 Task: Search one way flight ticket for 1 adult, 1 child, 1 infant in seat in premium economy from San Juan/carolina: Luis Munoz Marin International Airport to Laramie: Laramie Regional Airport on 5-3-2023. Choice of flights is Spirit. Number of bags: 2 carry on bags and 4 checked bags. Price is upto 81000. Outbound departure time preference is 6:30.
Action: Mouse moved to (307, 256)
Screenshot: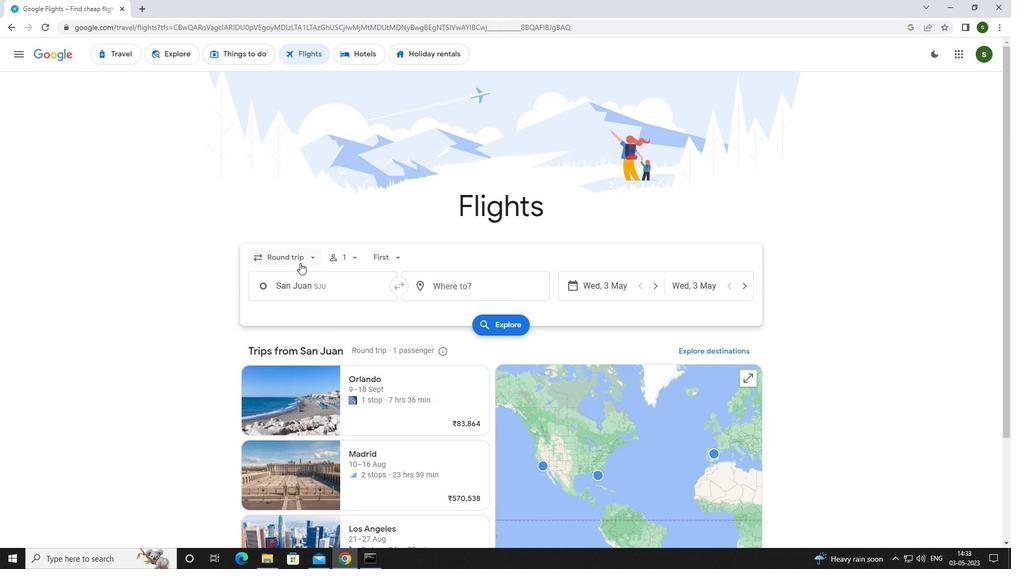 
Action: Mouse pressed left at (307, 256)
Screenshot: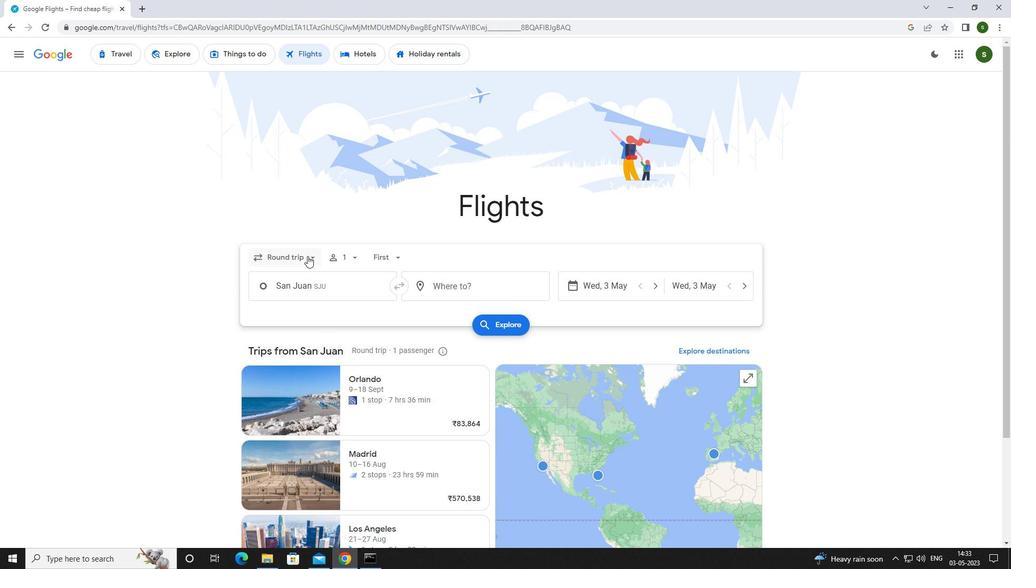 
Action: Mouse moved to (291, 298)
Screenshot: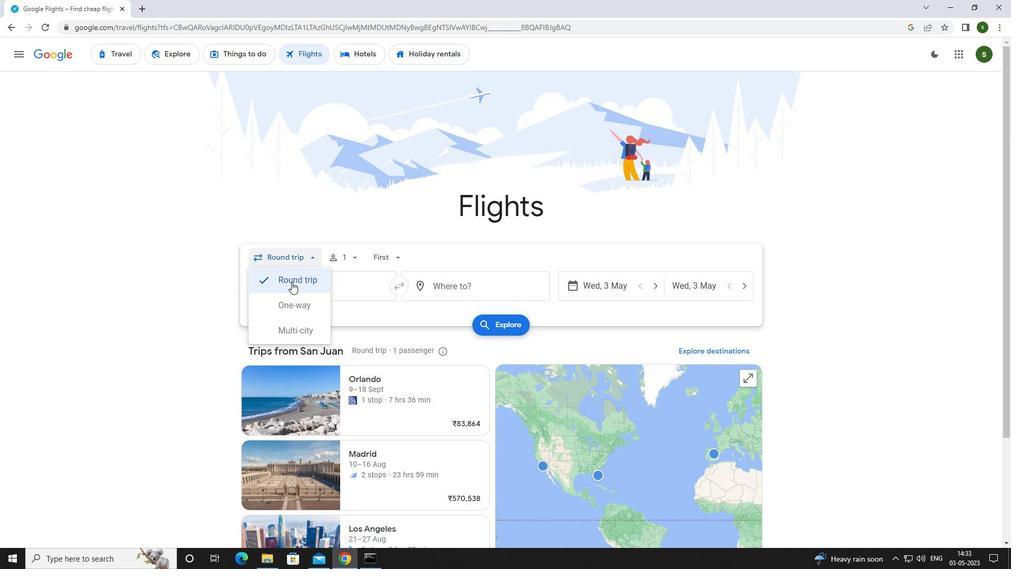 
Action: Mouse pressed left at (291, 298)
Screenshot: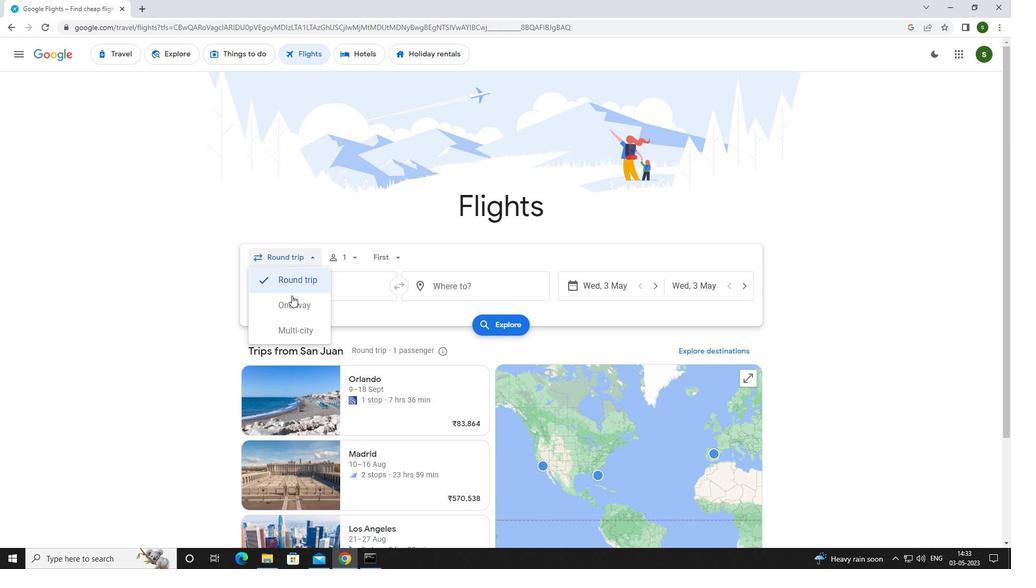 
Action: Mouse moved to (344, 257)
Screenshot: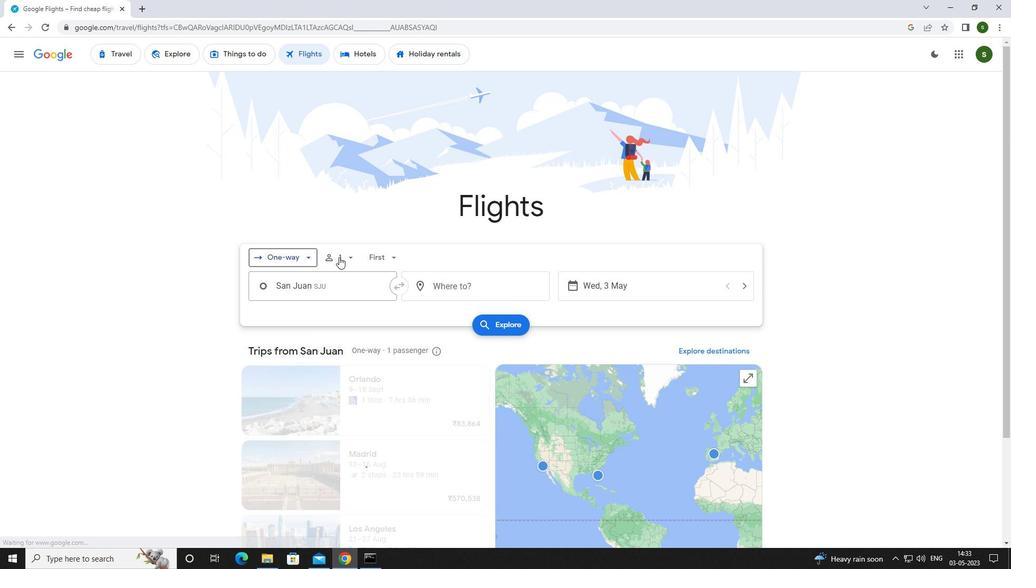 
Action: Mouse pressed left at (344, 257)
Screenshot: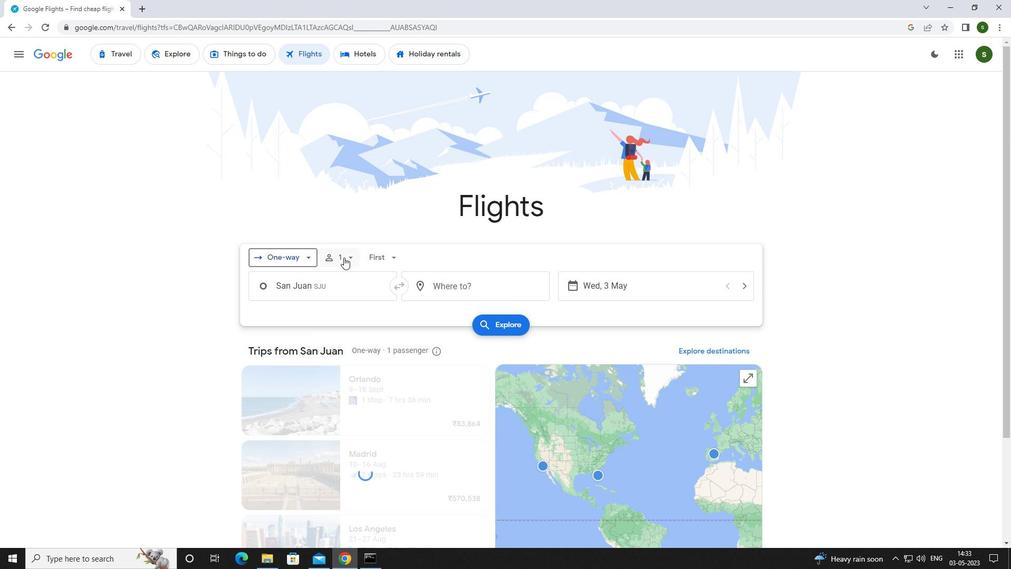 
Action: Mouse moved to (431, 309)
Screenshot: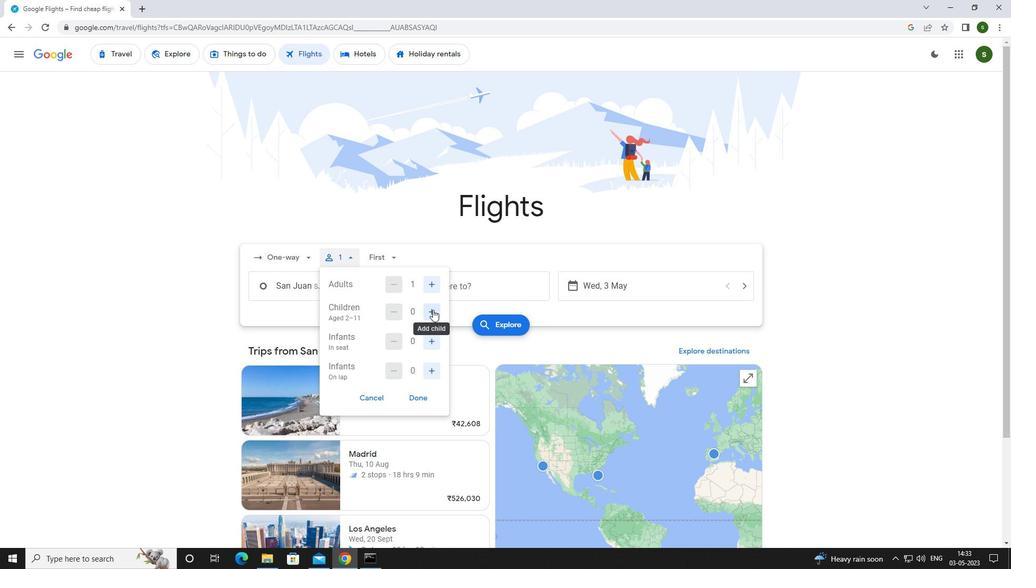 
Action: Mouse pressed left at (431, 309)
Screenshot: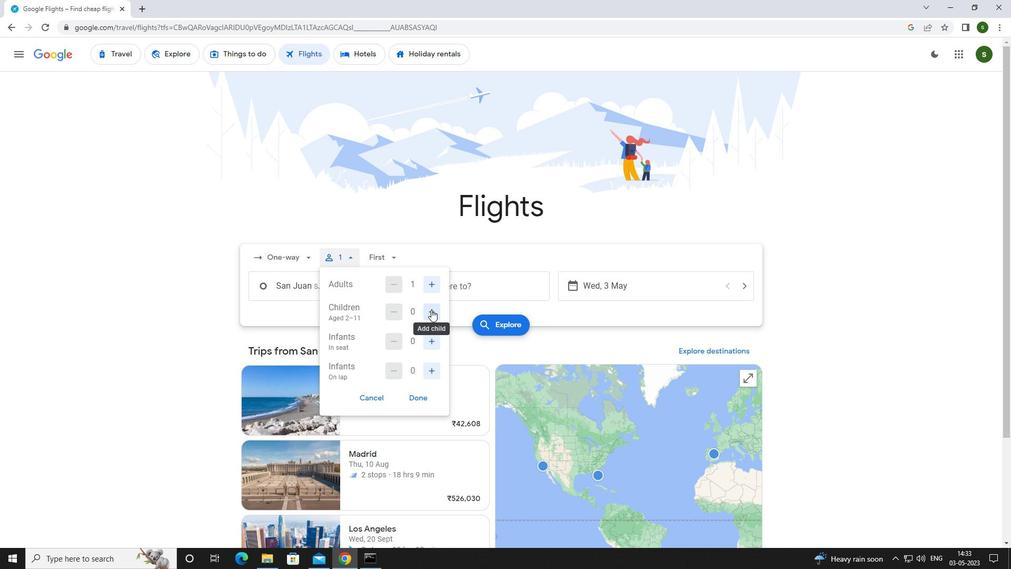 
Action: Mouse moved to (431, 336)
Screenshot: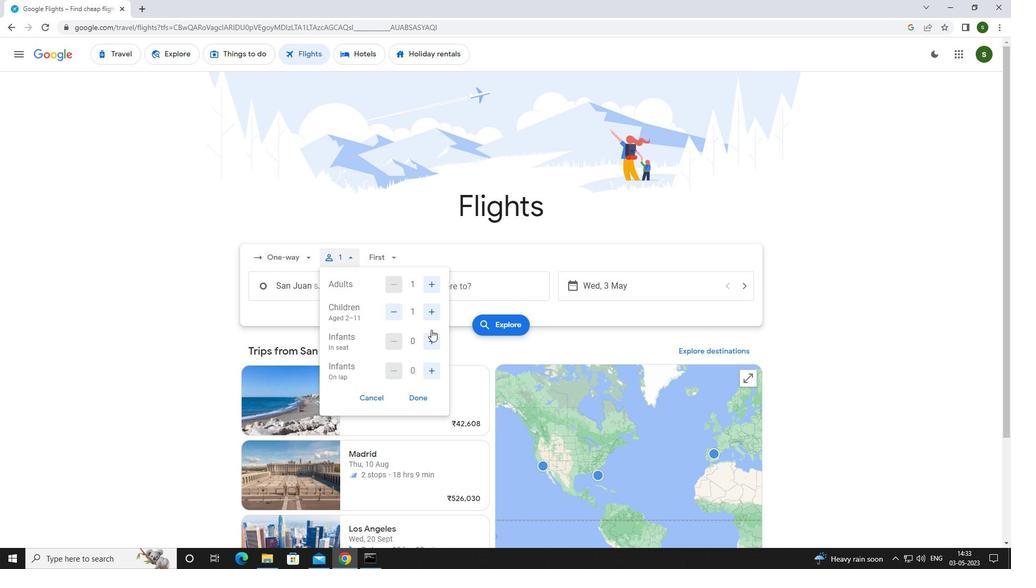 
Action: Mouse pressed left at (431, 336)
Screenshot: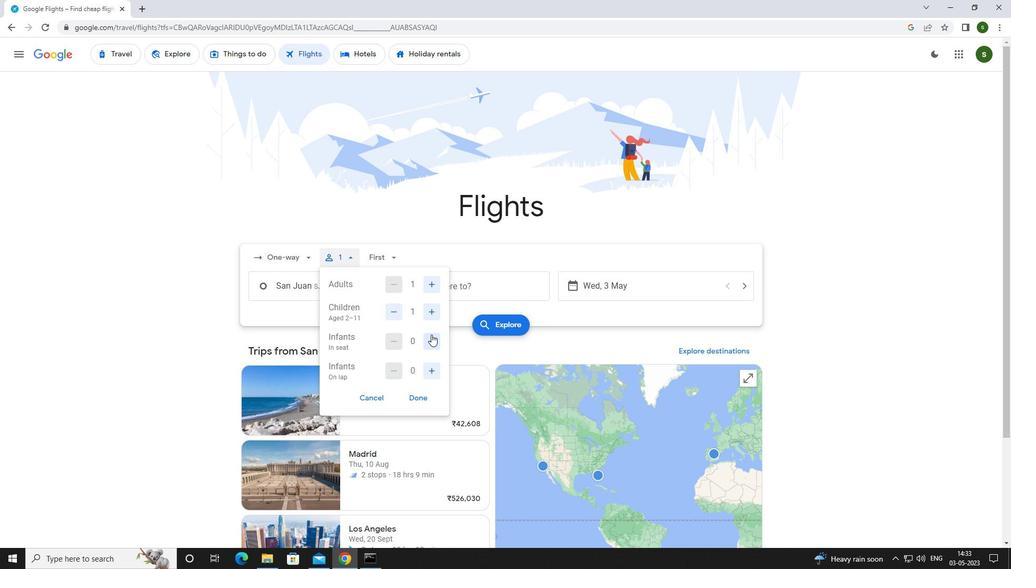 
Action: Mouse moved to (397, 257)
Screenshot: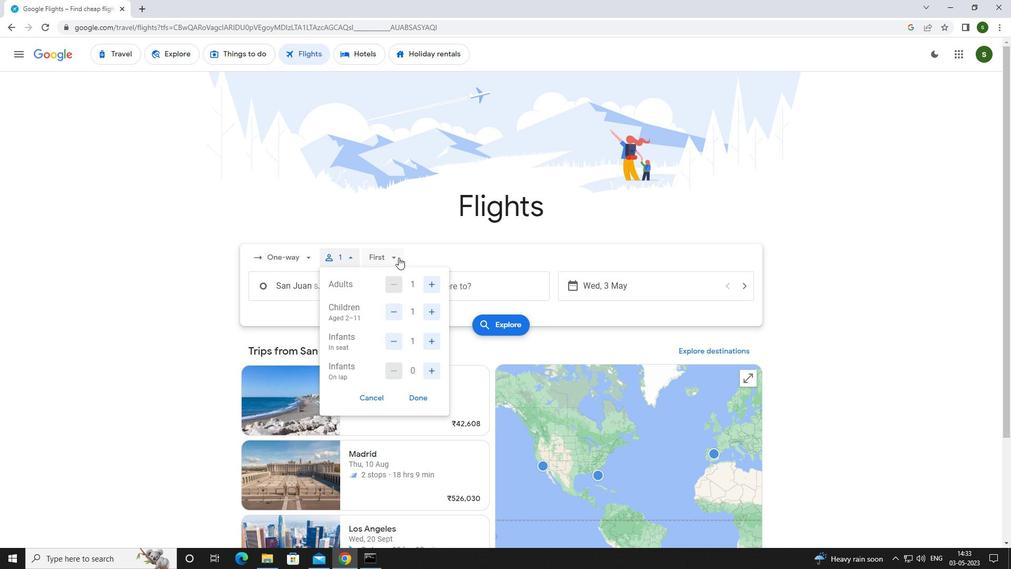 
Action: Mouse pressed left at (397, 257)
Screenshot: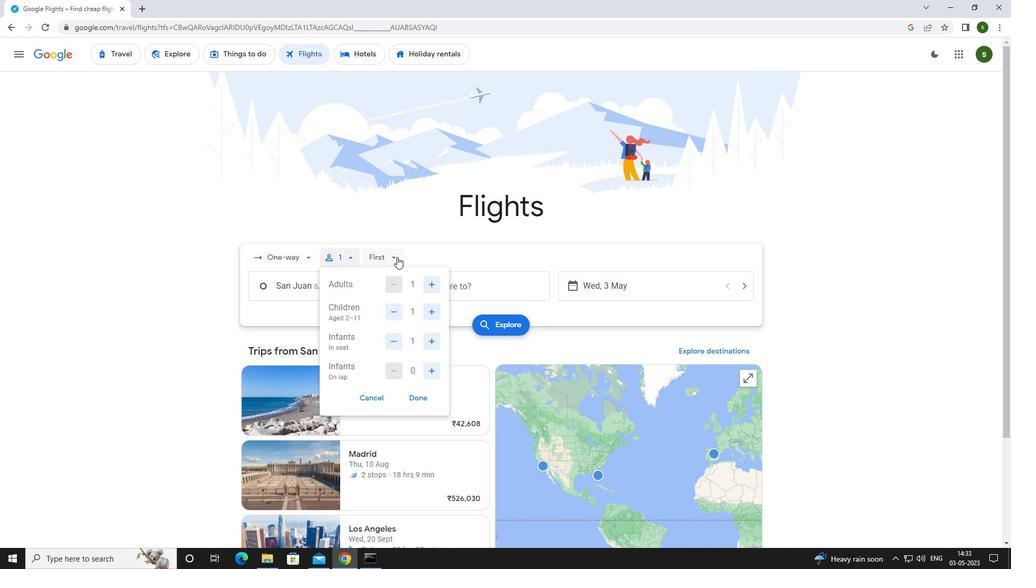 
Action: Mouse moved to (396, 275)
Screenshot: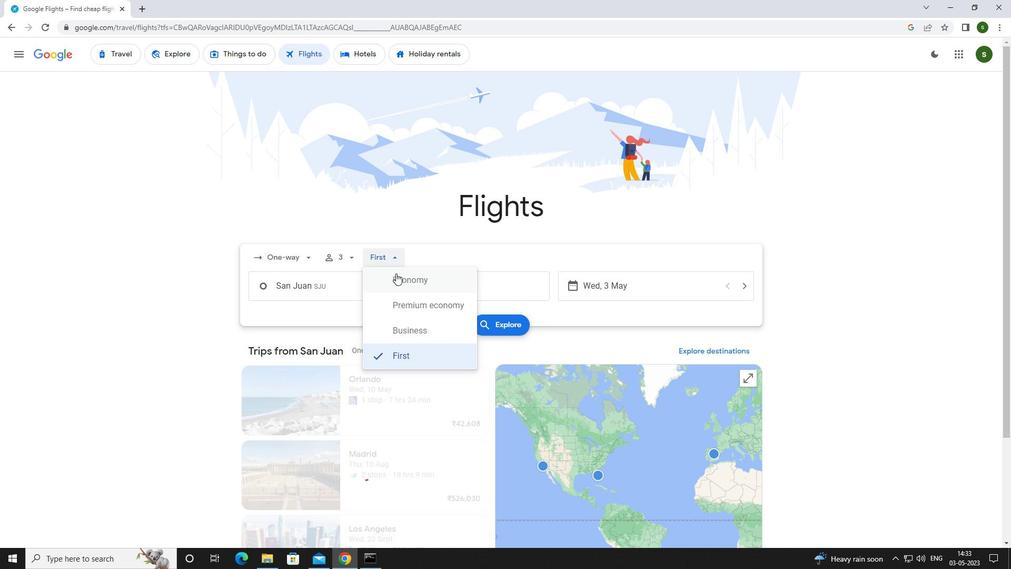 
Action: Mouse pressed left at (396, 275)
Screenshot: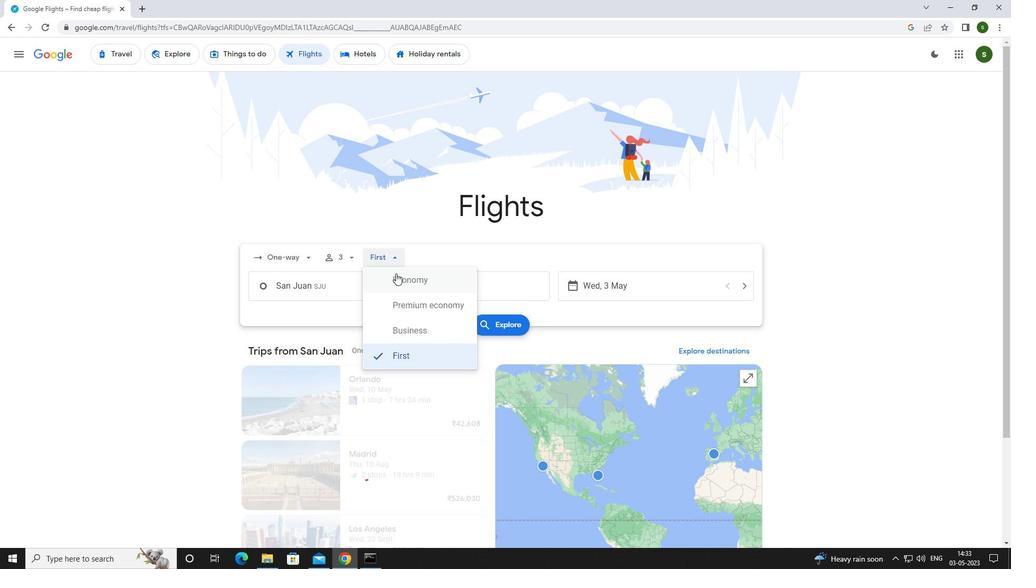 
Action: Mouse moved to (335, 289)
Screenshot: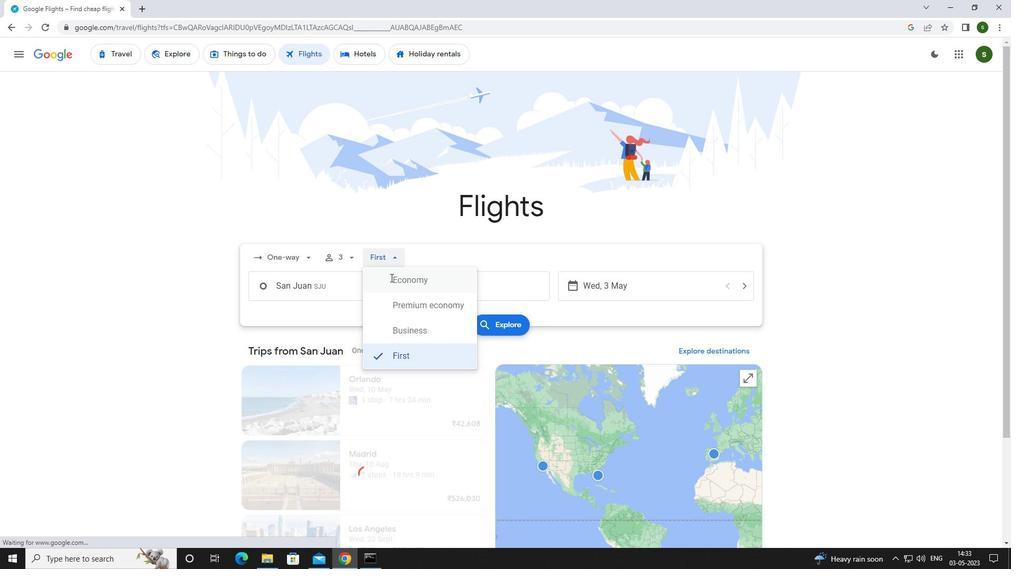 
Action: Mouse pressed left at (335, 289)
Screenshot: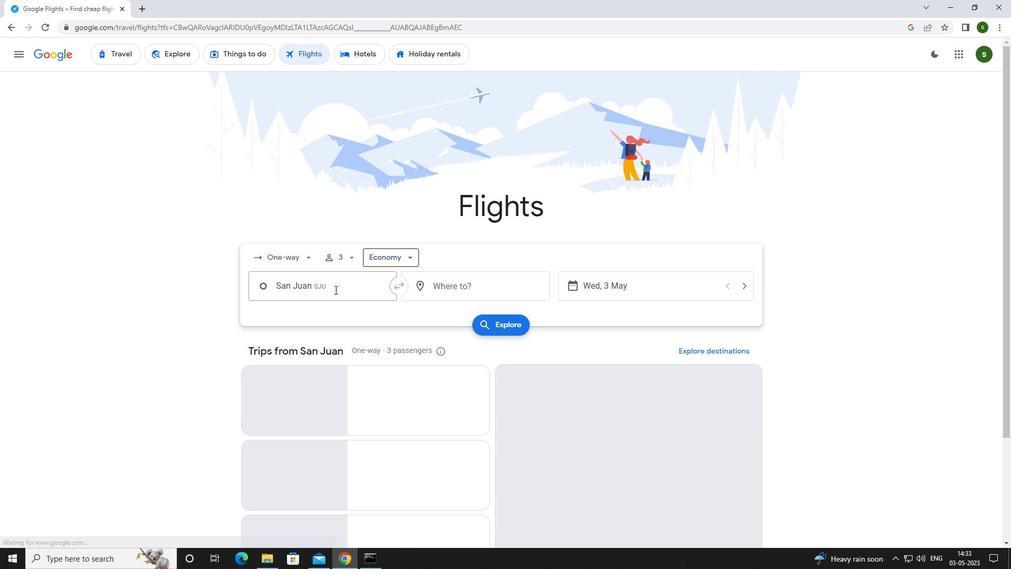 
Action: Mouse moved to (336, 289)
Screenshot: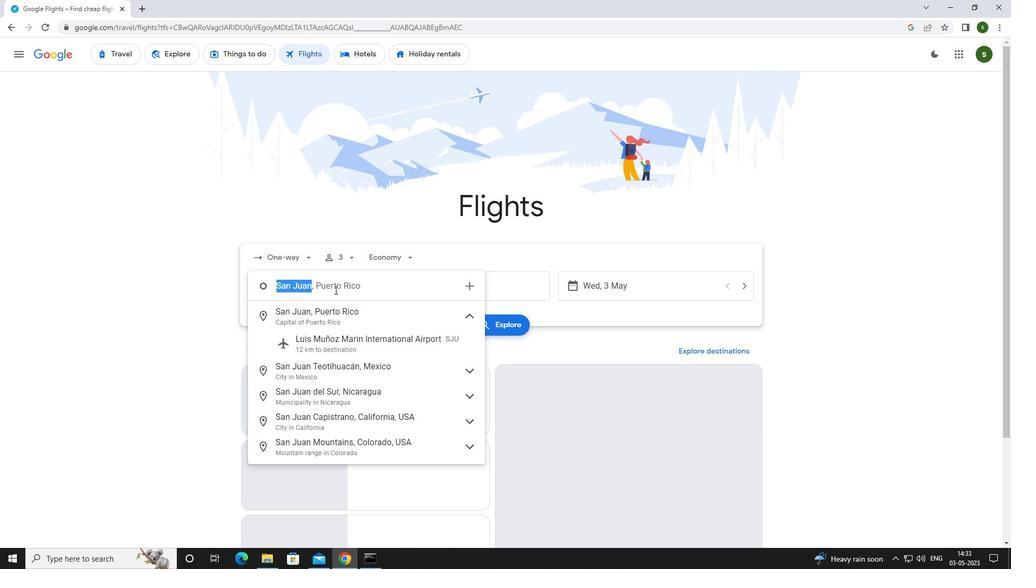 
Action: Key pressed <Key.caps_lock>s<Key.caps_lock>an<Key.space><Key.caps_lock>j<Key.caps_lock>uan
Screenshot: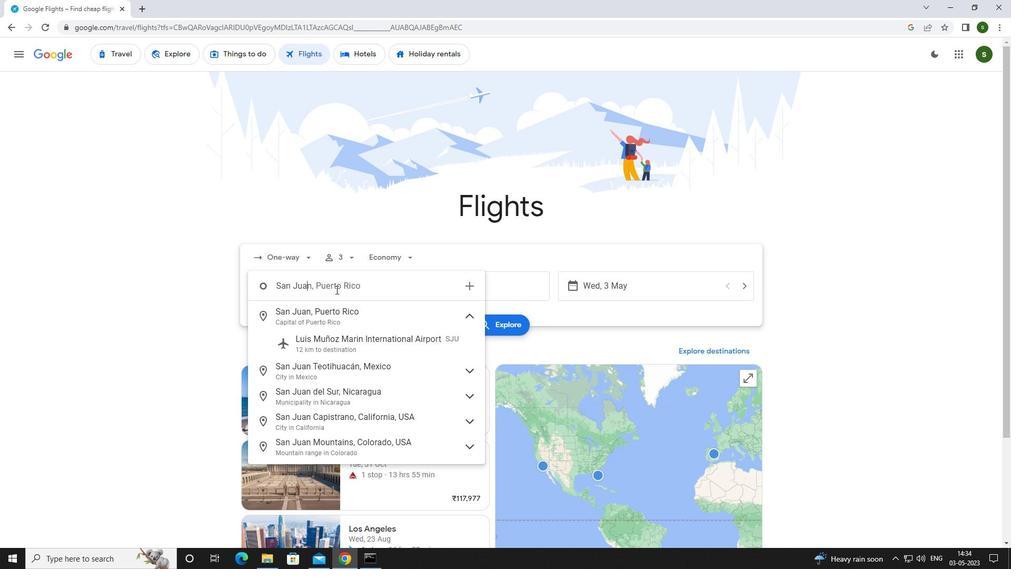 
Action: Mouse moved to (349, 335)
Screenshot: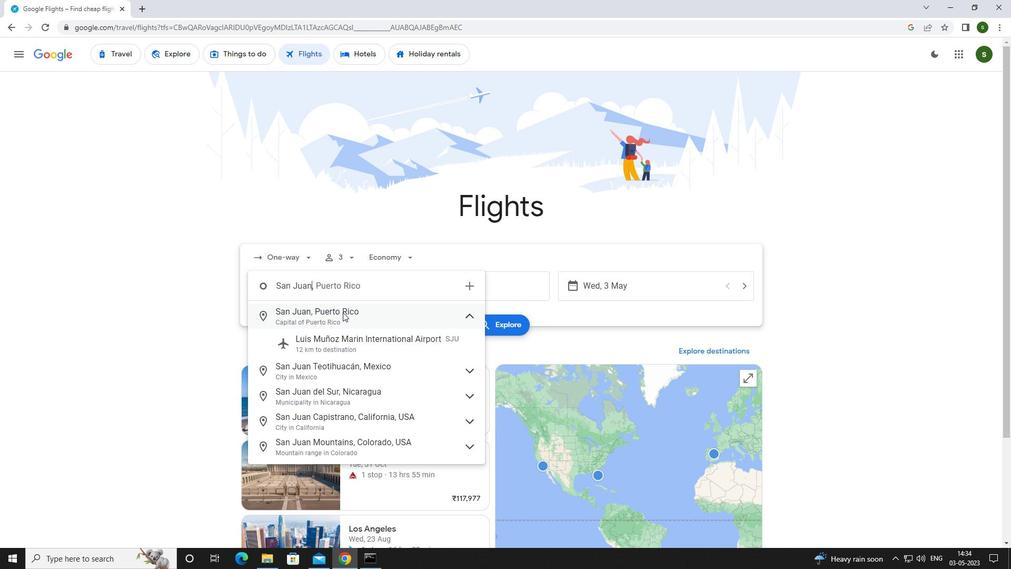 
Action: Mouse pressed left at (349, 335)
Screenshot: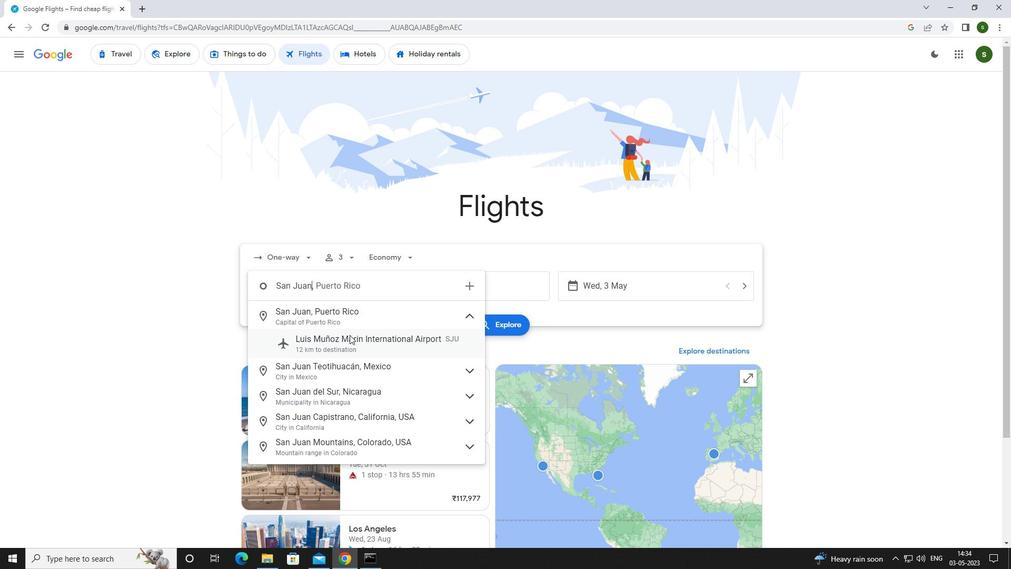 
Action: Mouse moved to (441, 286)
Screenshot: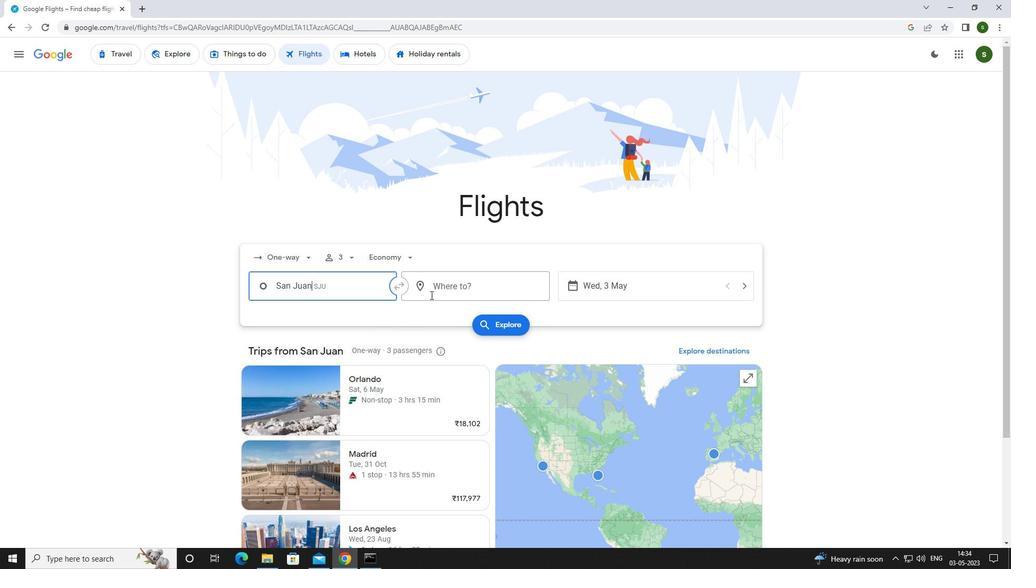 
Action: Mouse pressed left at (441, 286)
Screenshot: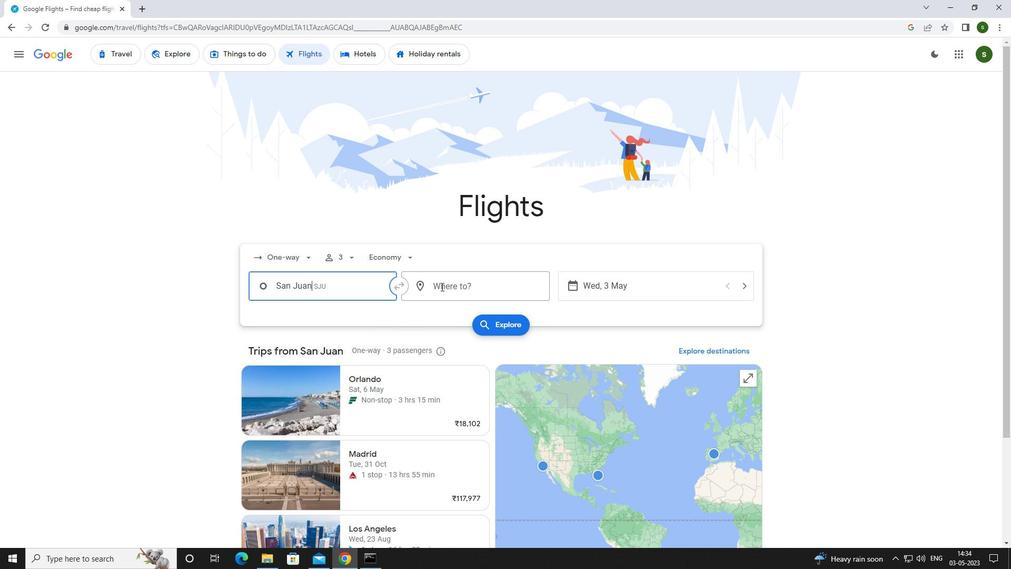 
Action: Key pressed <Key.caps_lock>l<Key.caps_lock>arami
Screenshot: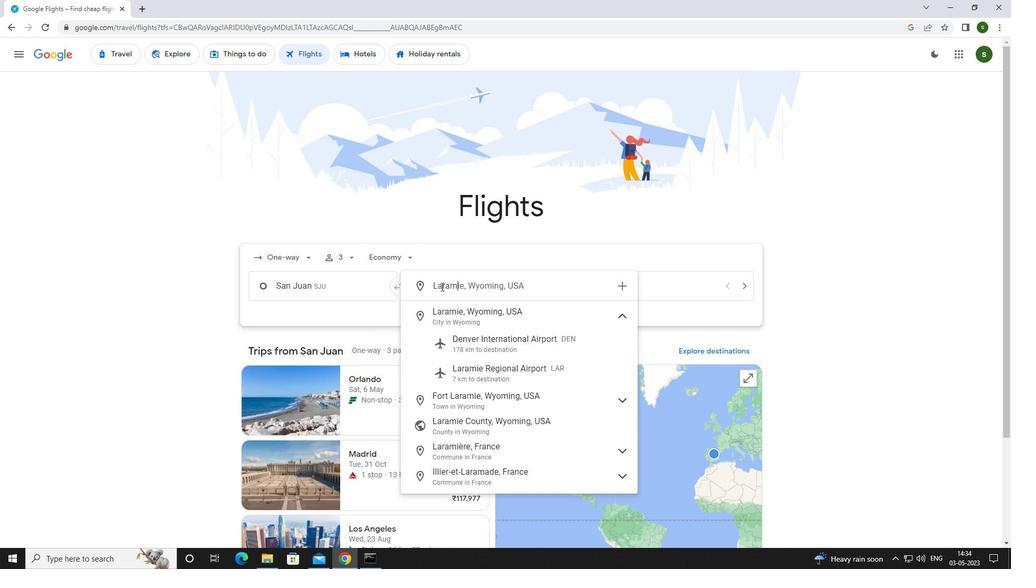 
Action: Mouse moved to (478, 367)
Screenshot: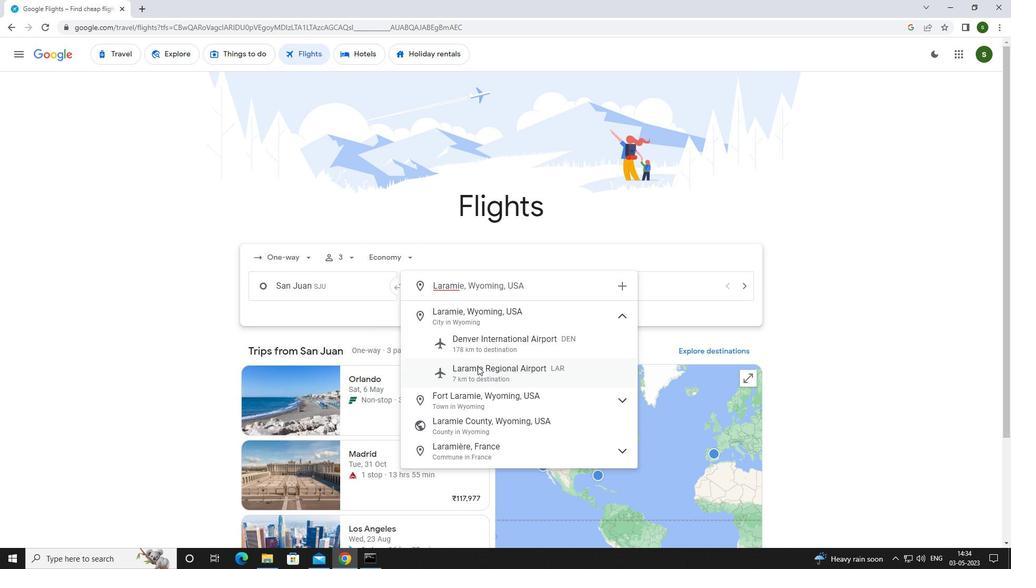 
Action: Mouse pressed left at (478, 367)
Screenshot: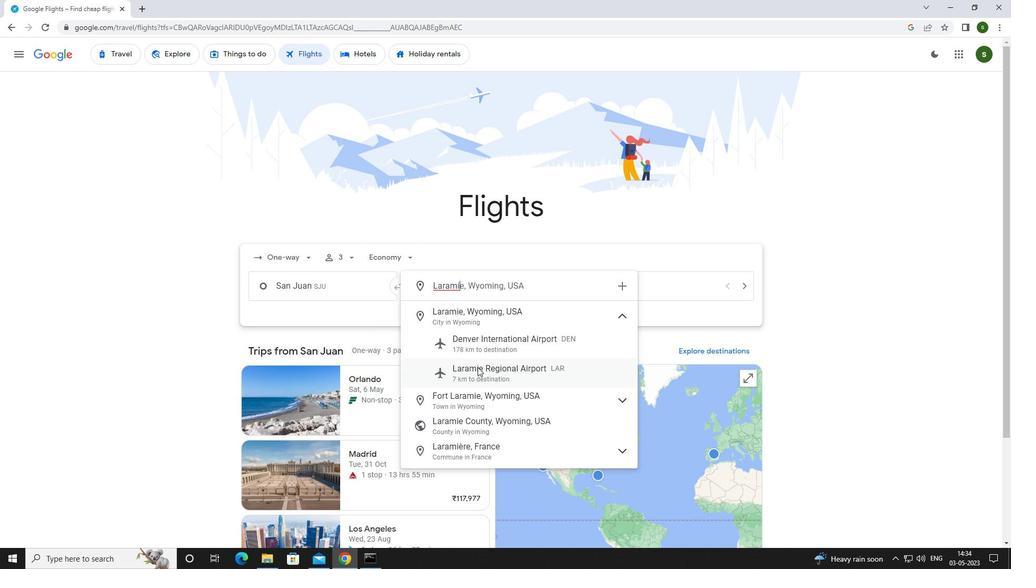 
Action: Mouse moved to (648, 288)
Screenshot: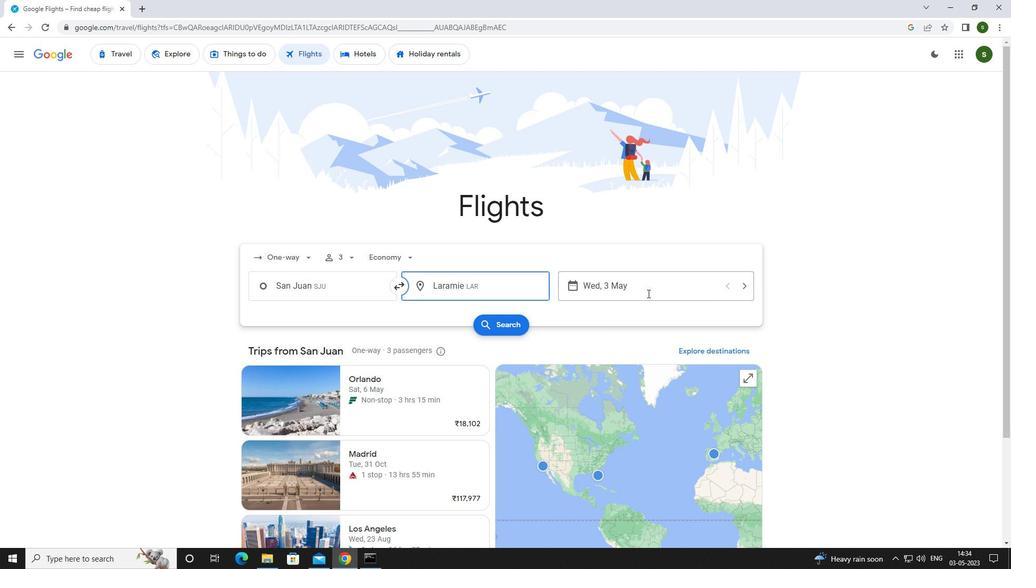 
Action: Mouse pressed left at (648, 288)
Screenshot: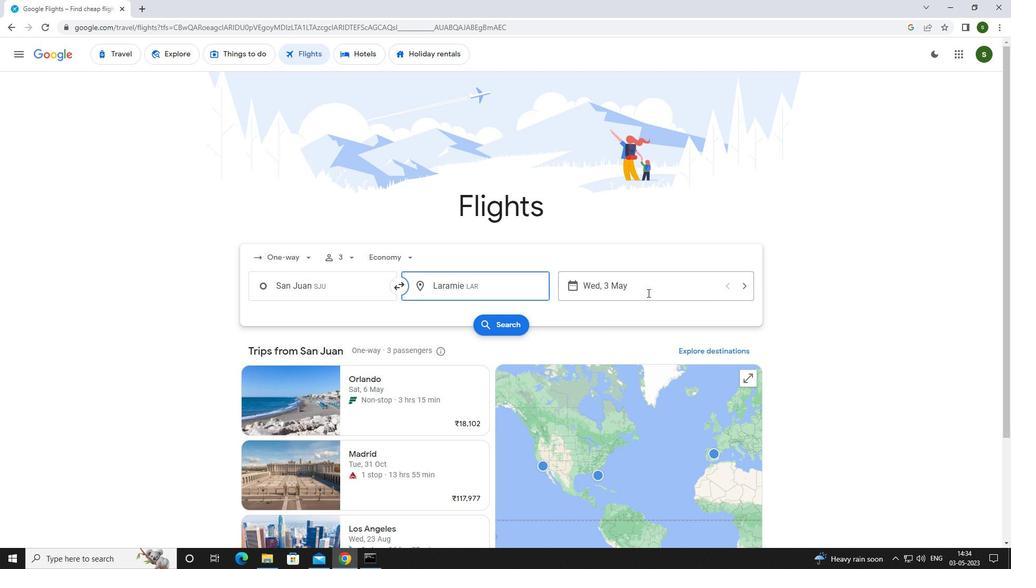 
Action: Mouse moved to (458, 356)
Screenshot: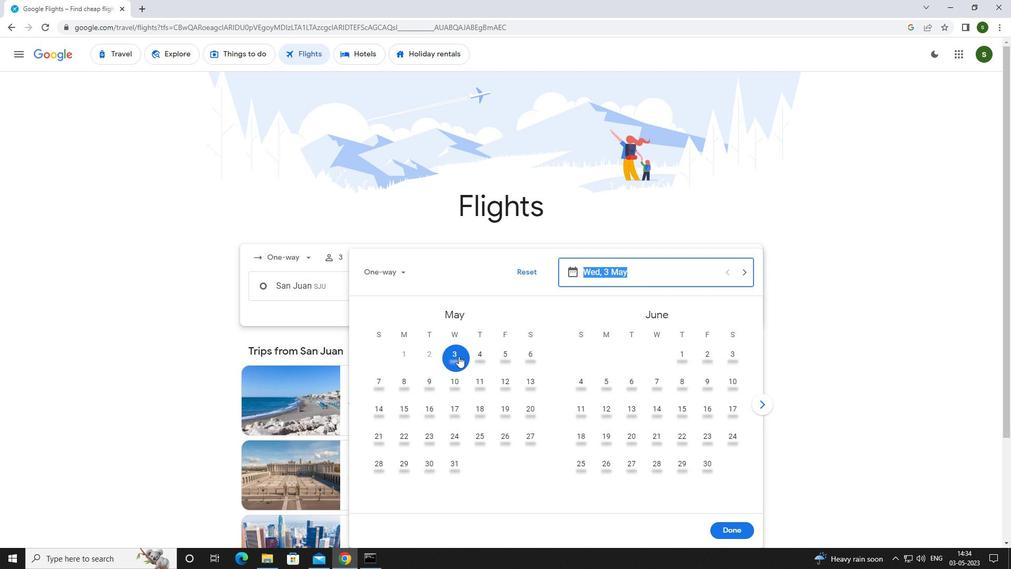 
Action: Mouse pressed left at (458, 356)
Screenshot: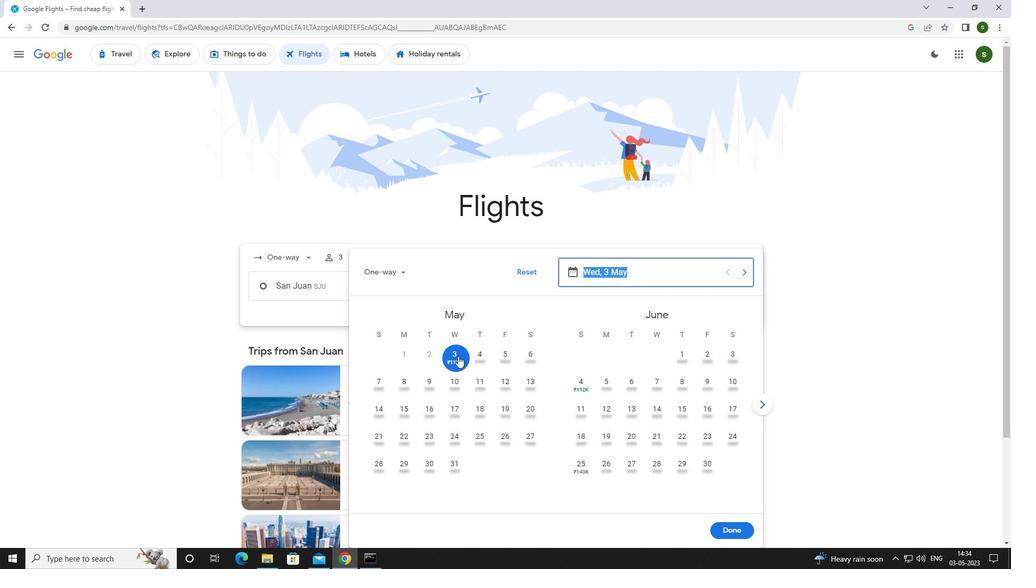 
Action: Mouse moved to (726, 533)
Screenshot: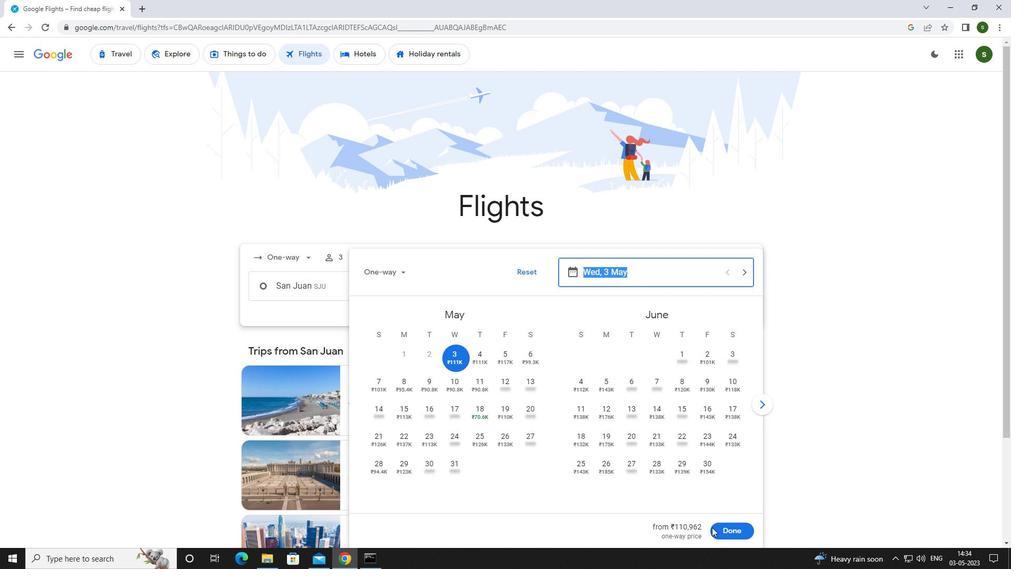 
Action: Mouse pressed left at (726, 533)
Screenshot: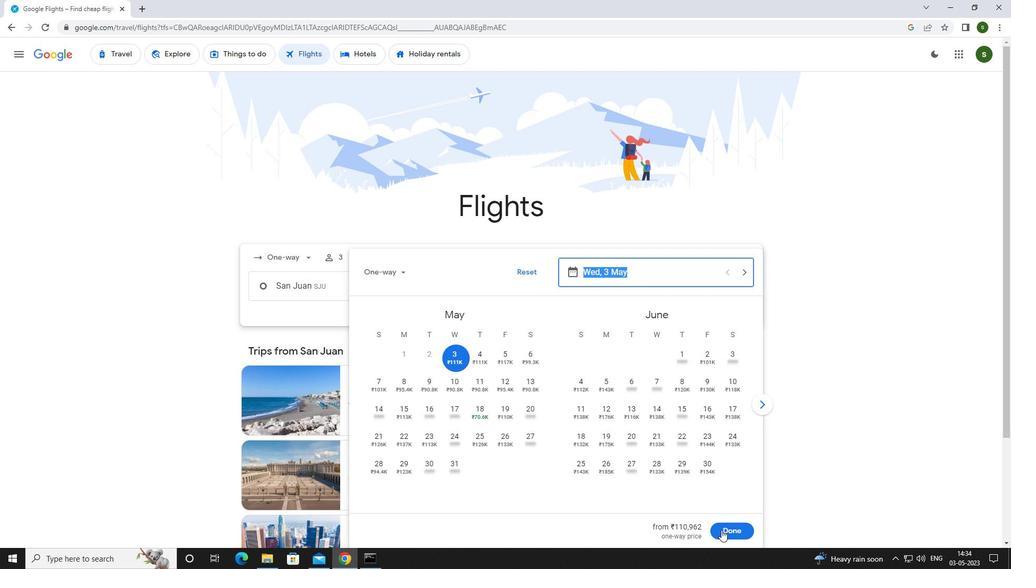 
Action: Mouse moved to (488, 328)
Screenshot: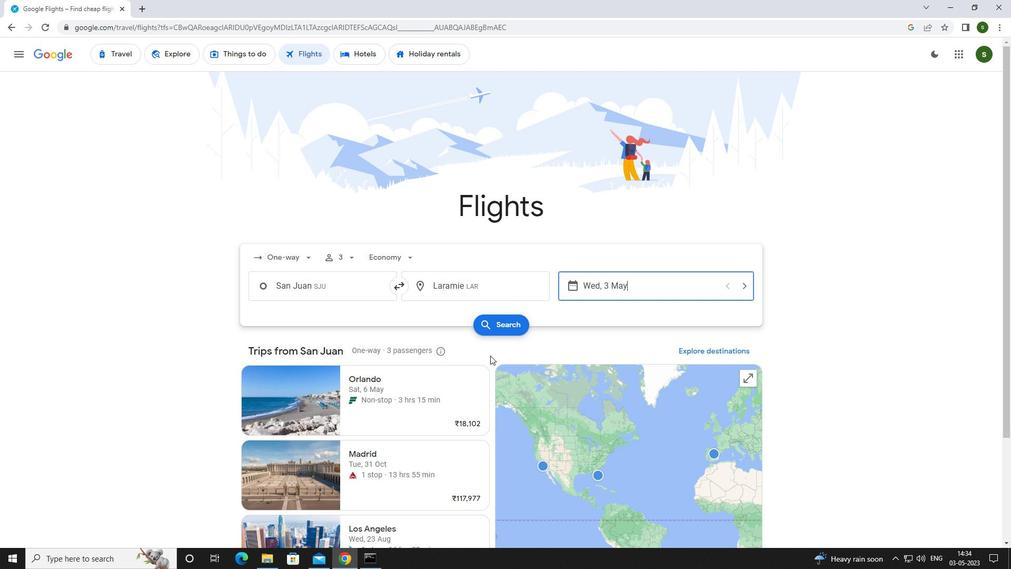 
Action: Mouse pressed left at (488, 328)
Screenshot: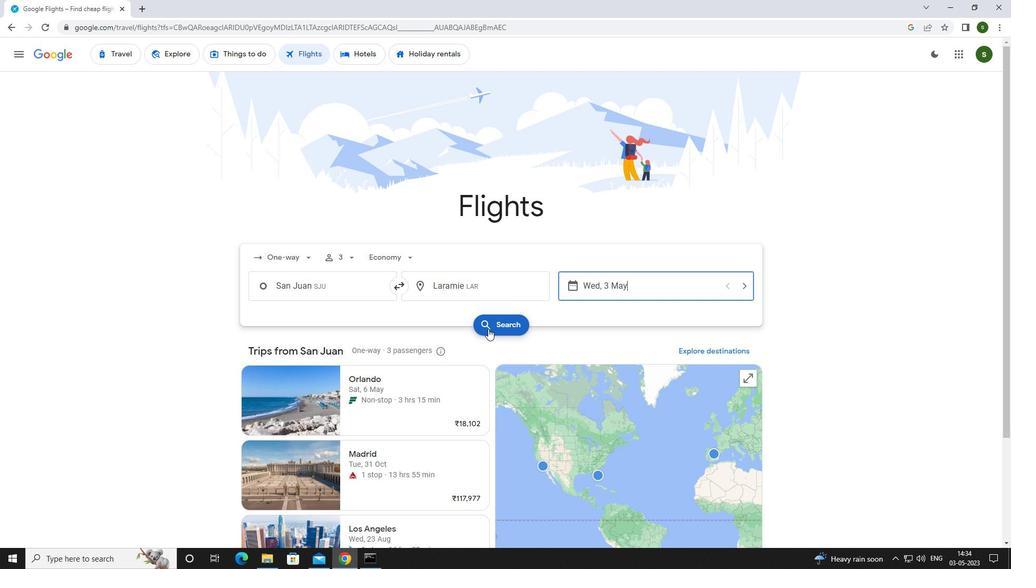 
Action: Mouse moved to (273, 153)
Screenshot: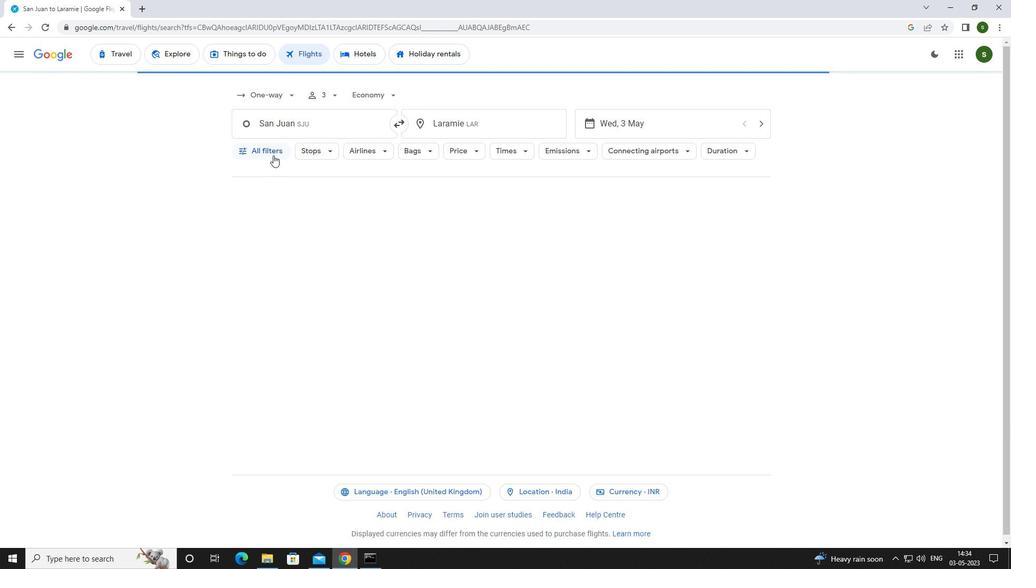
Action: Mouse pressed left at (273, 153)
Screenshot: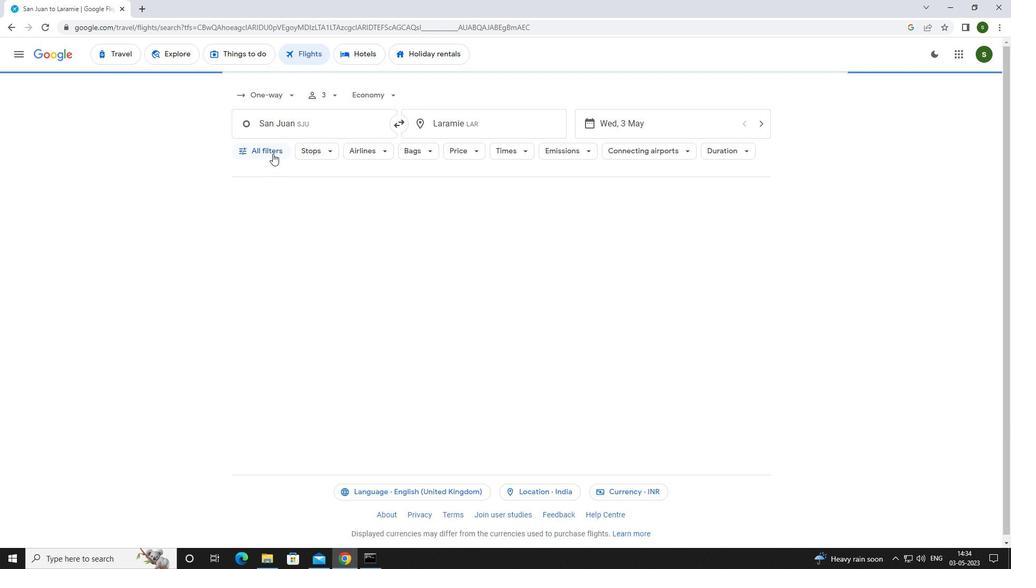 
Action: Mouse moved to (393, 376)
Screenshot: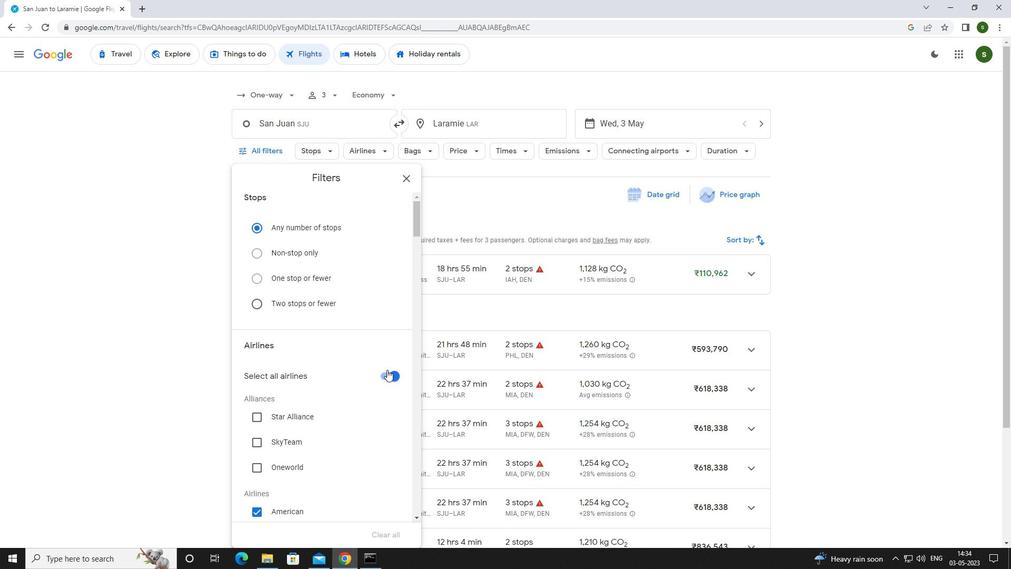 
Action: Mouse pressed left at (393, 376)
Screenshot: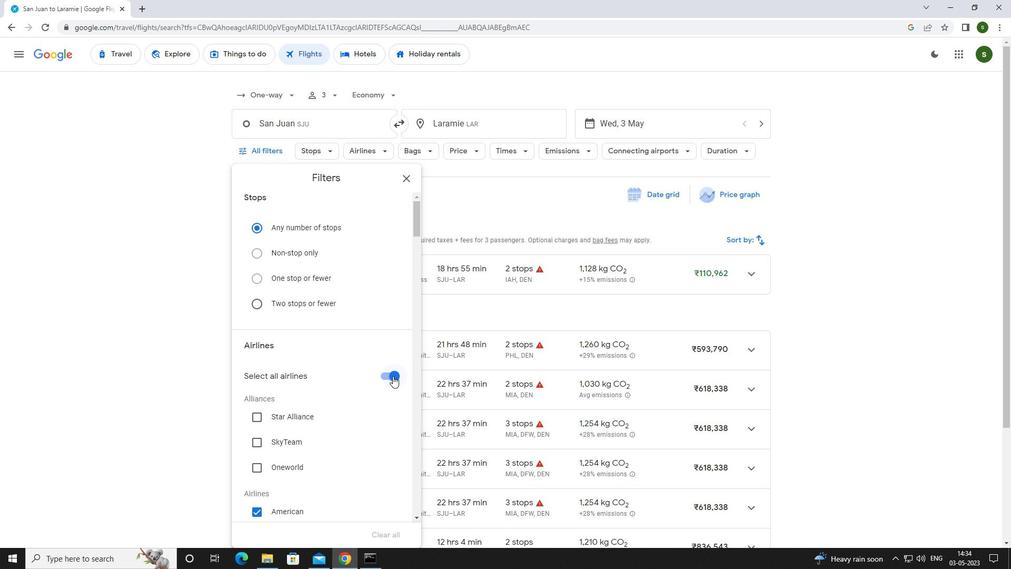 
Action: Mouse moved to (366, 343)
Screenshot: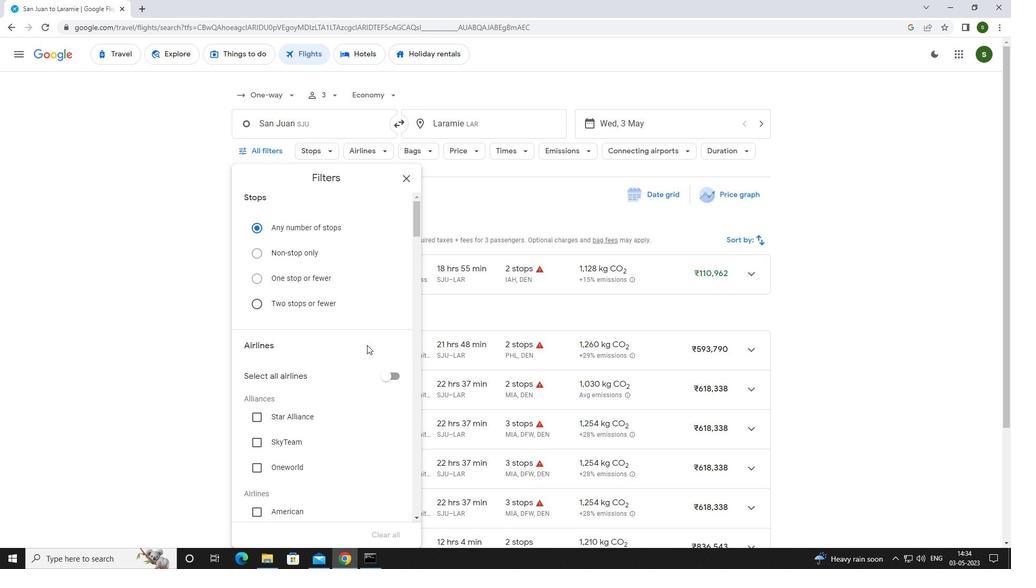 
Action: Mouse scrolled (366, 342) with delta (0, 0)
Screenshot: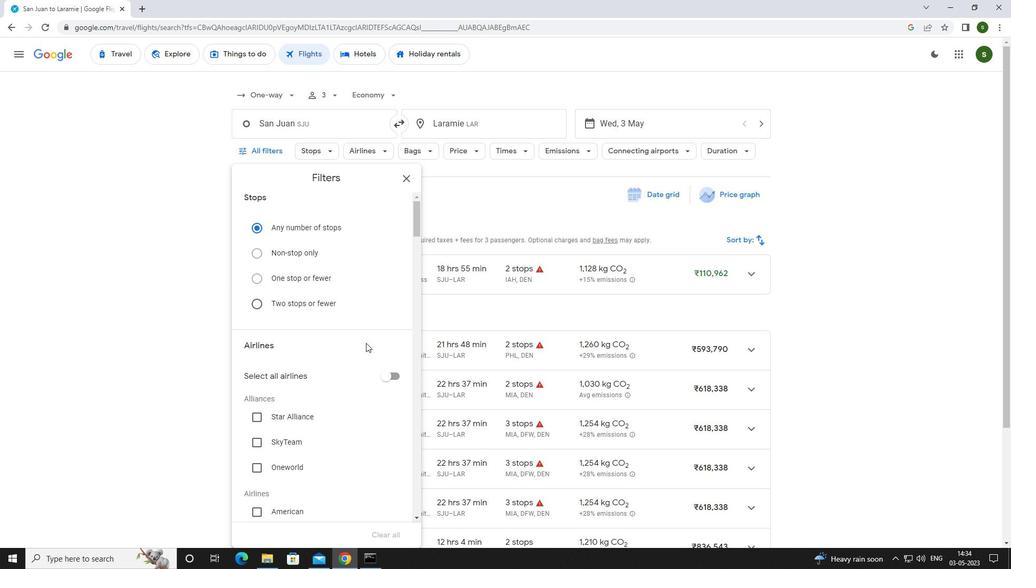 
Action: Mouse scrolled (366, 342) with delta (0, 0)
Screenshot: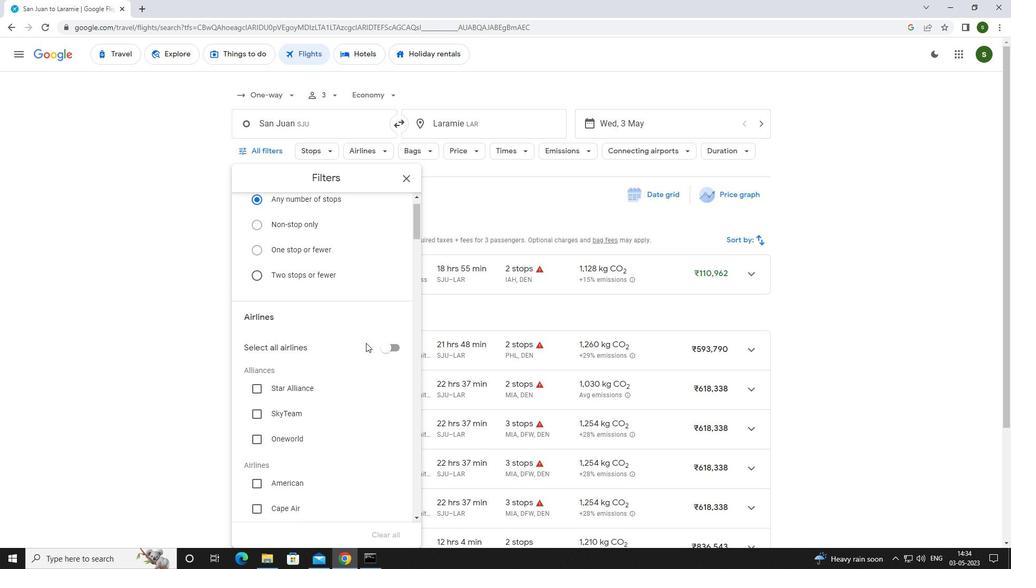 
Action: Mouse scrolled (366, 342) with delta (0, 0)
Screenshot: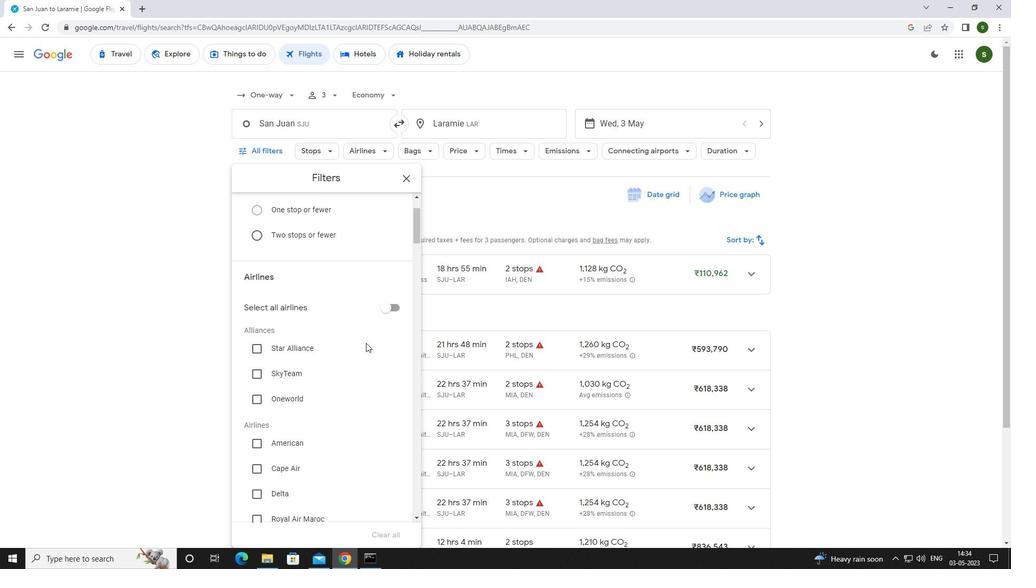 
Action: Mouse scrolled (366, 342) with delta (0, 0)
Screenshot: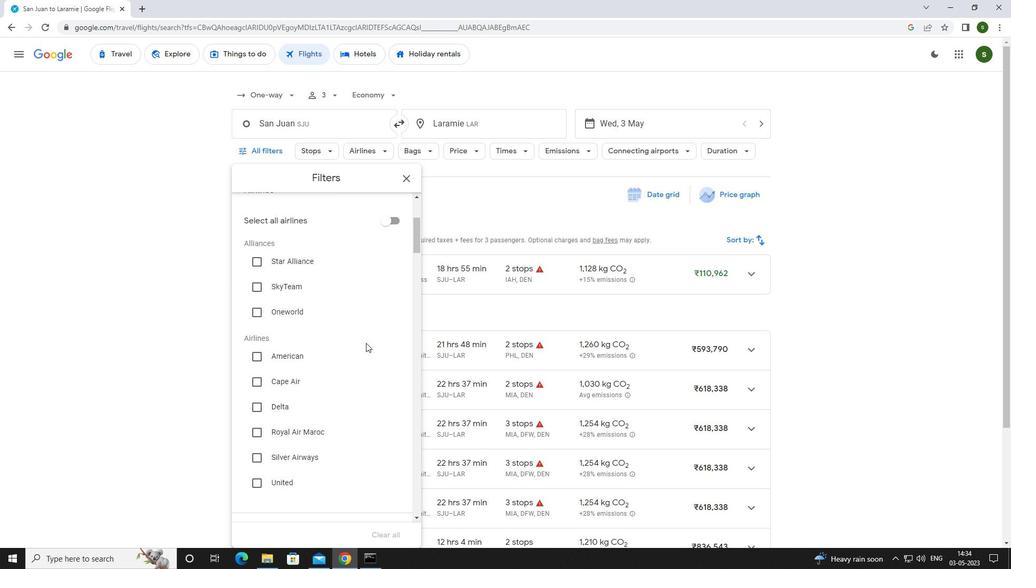 
Action: Mouse scrolled (366, 342) with delta (0, 0)
Screenshot: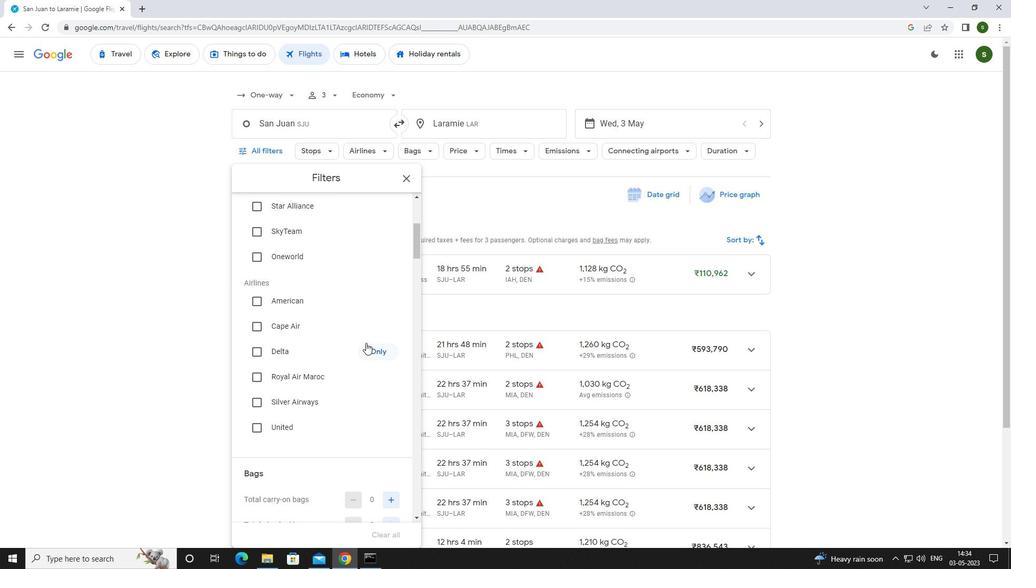 
Action: Mouse scrolled (366, 342) with delta (0, 0)
Screenshot: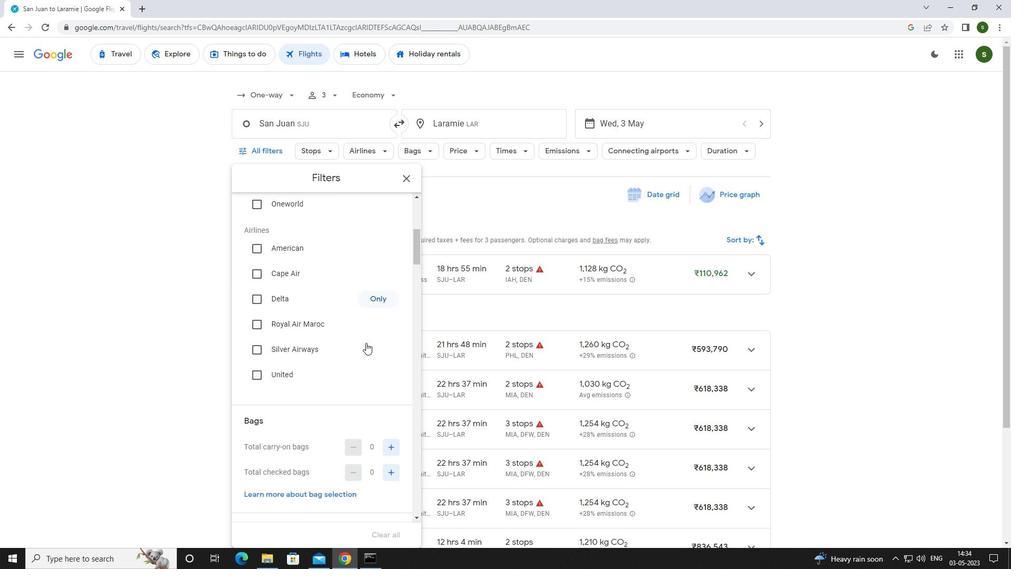 
Action: Mouse scrolled (366, 342) with delta (0, 0)
Screenshot: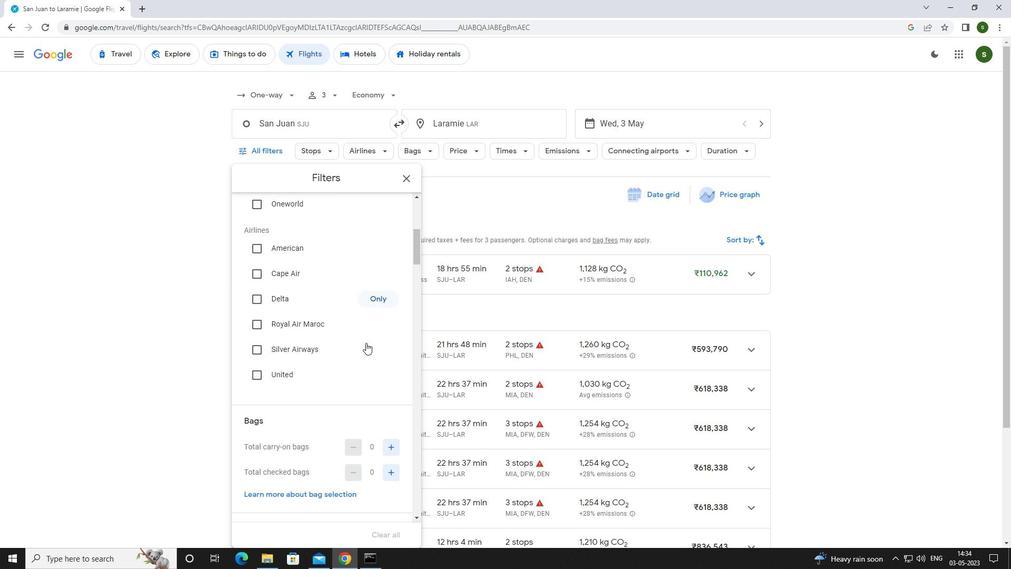 
Action: Mouse moved to (388, 336)
Screenshot: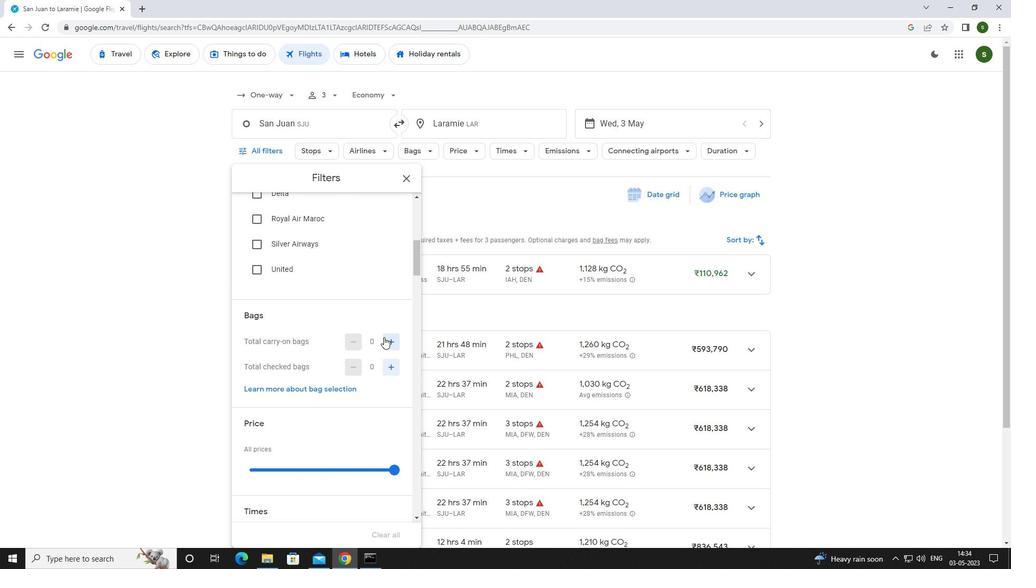 
Action: Mouse pressed left at (388, 336)
Screenshot: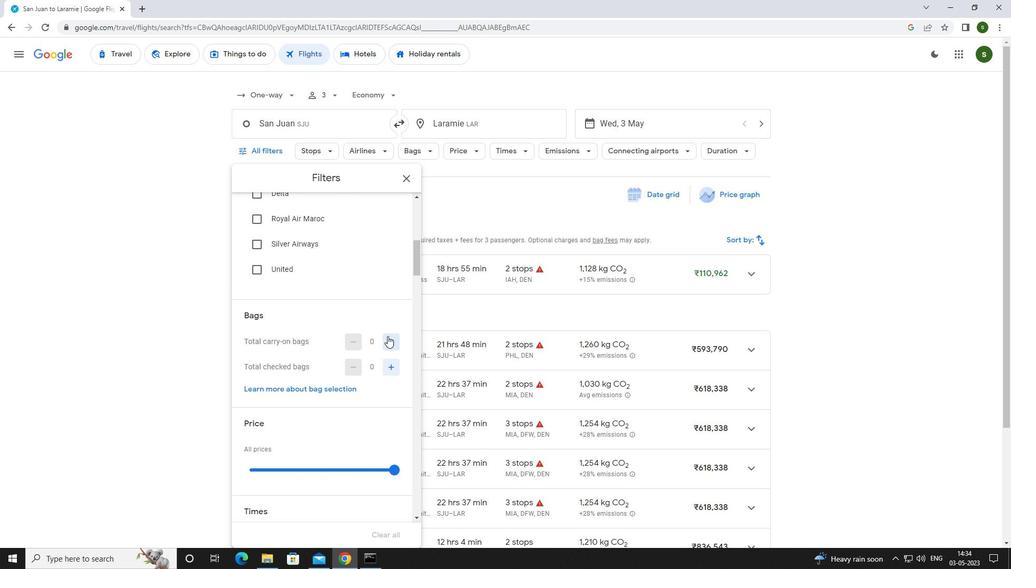 
Action: Mouse pressed left at (388, 336)
Screenshot: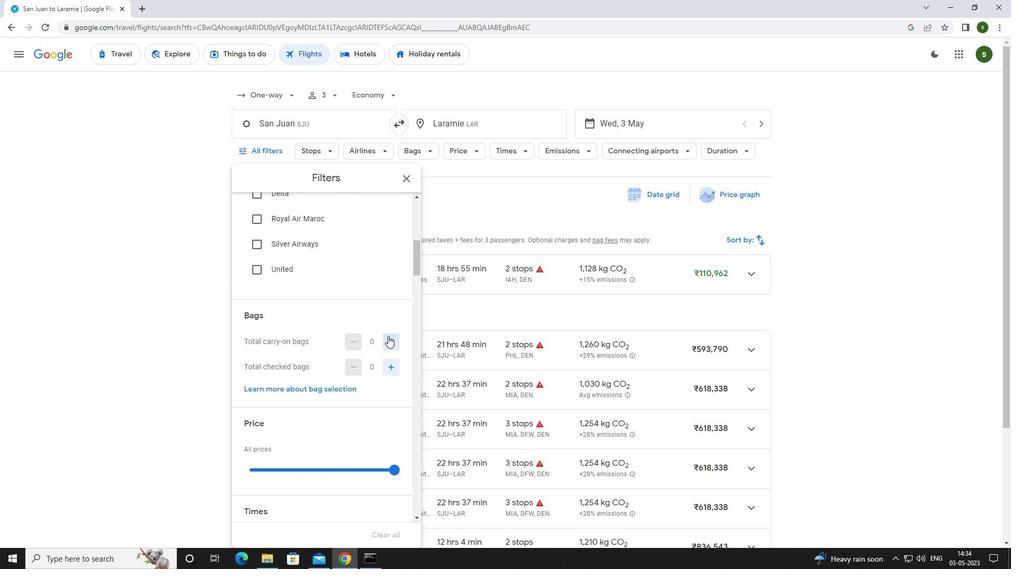 
Action: Mouse moved to (393, 364)
Screenshot: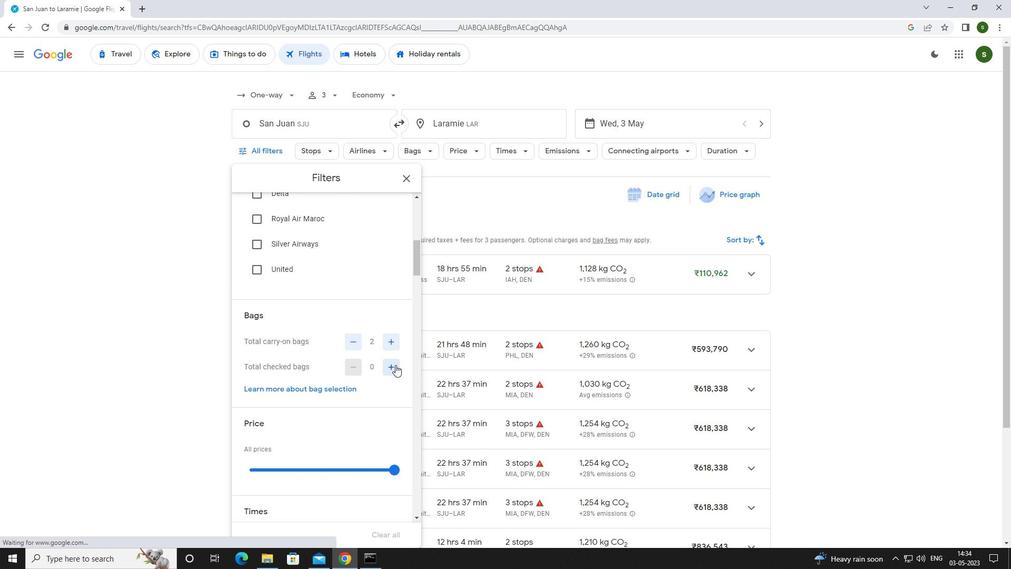 
Action: Mouse pressed left at (393, 364)
Screenshot: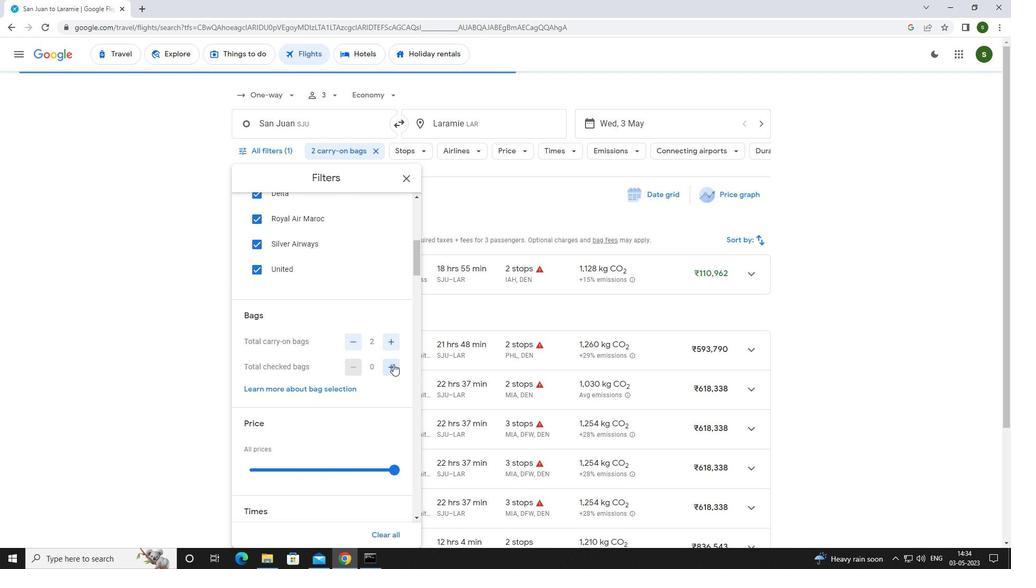
Action: Mouse moved to (393, 364)
Screenshot: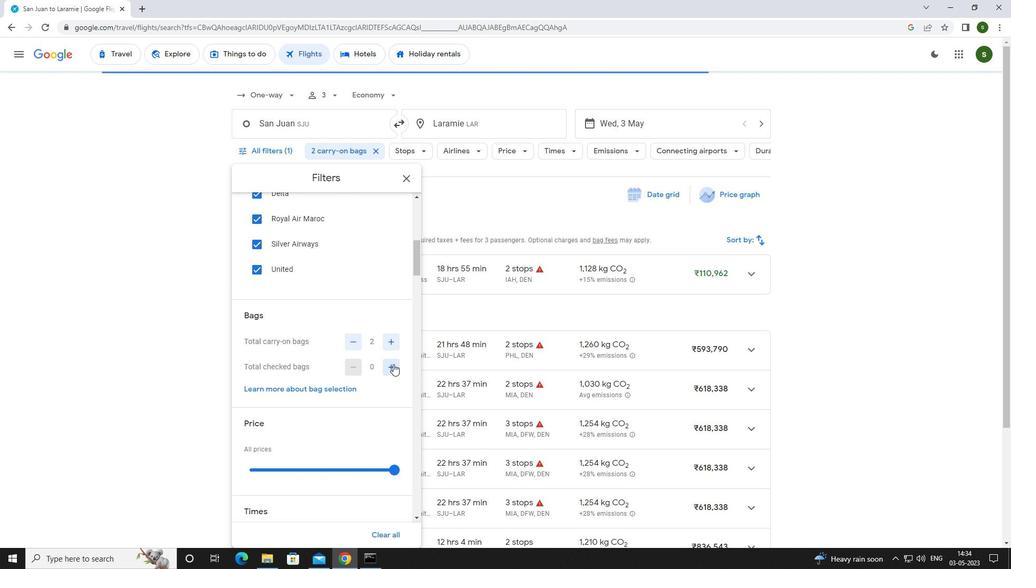 
Action: Mouse pressed left at (393, 364)
Screenshot: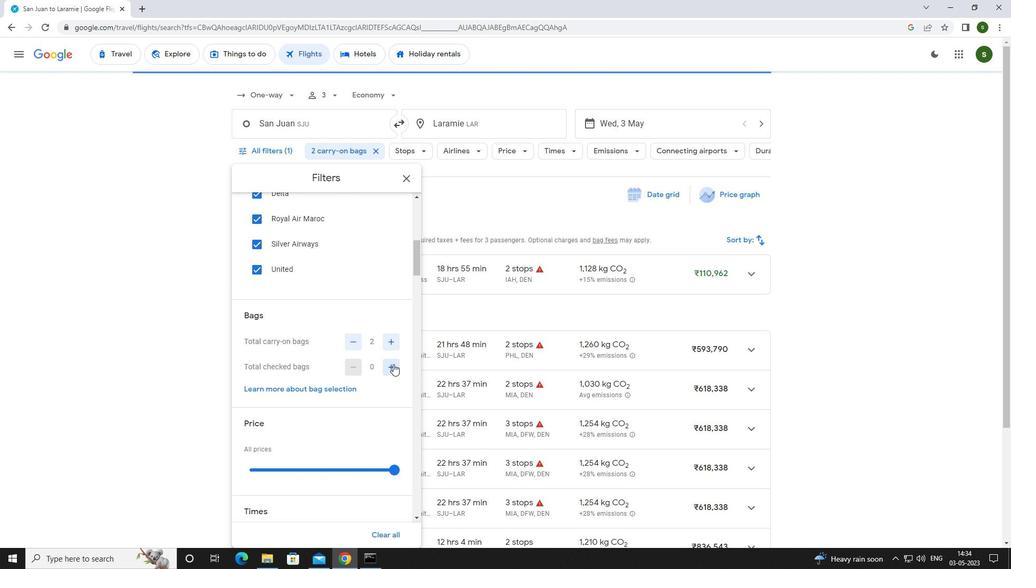 
Action: Mouse pressed left at (393, 364)
Screenshot: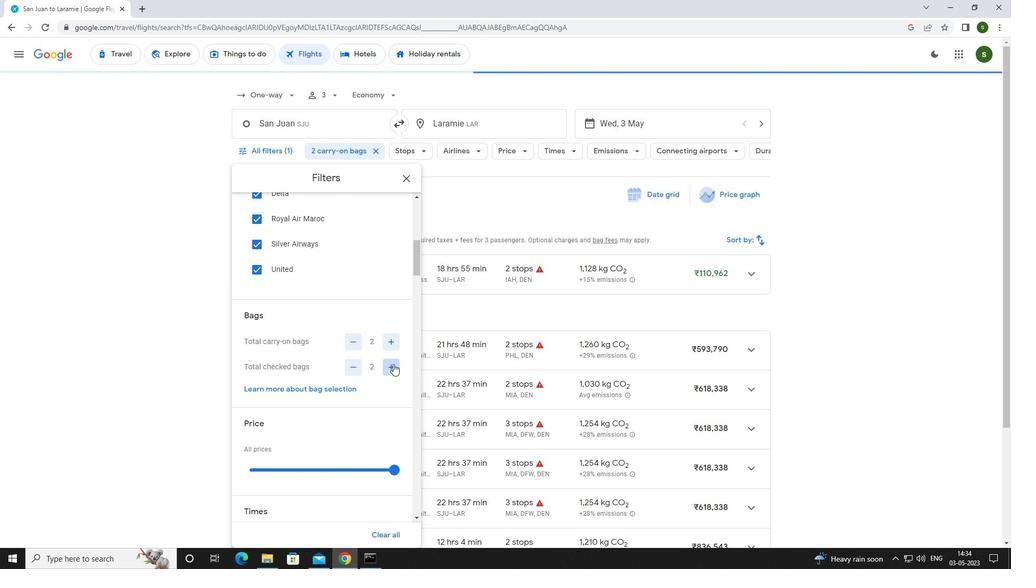 
Action: Mouse pressed left at (393, 364)
Screenshot: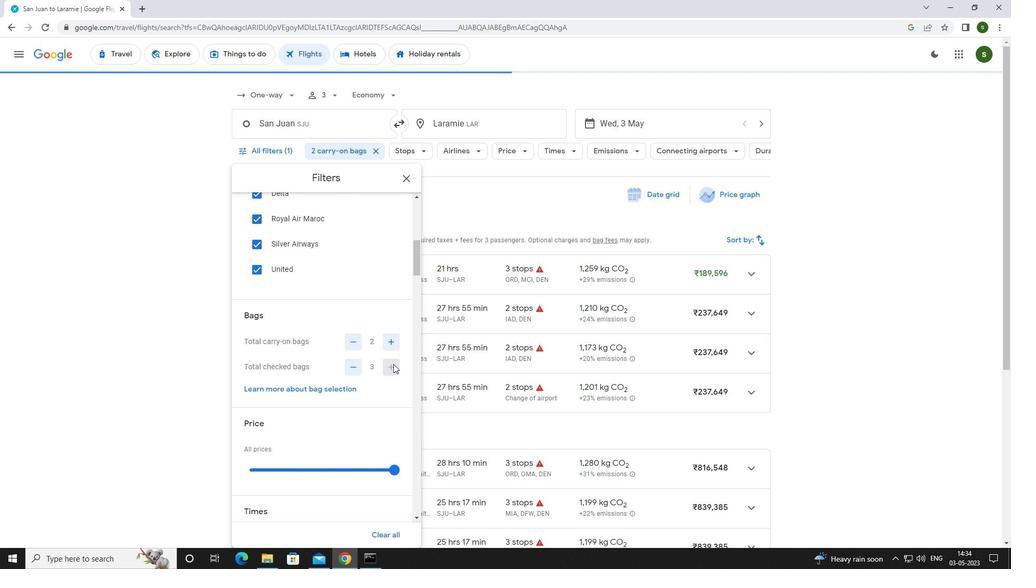 
Action: Mouse scrolled (393, 363) with delta (0, 0)
Screenshot: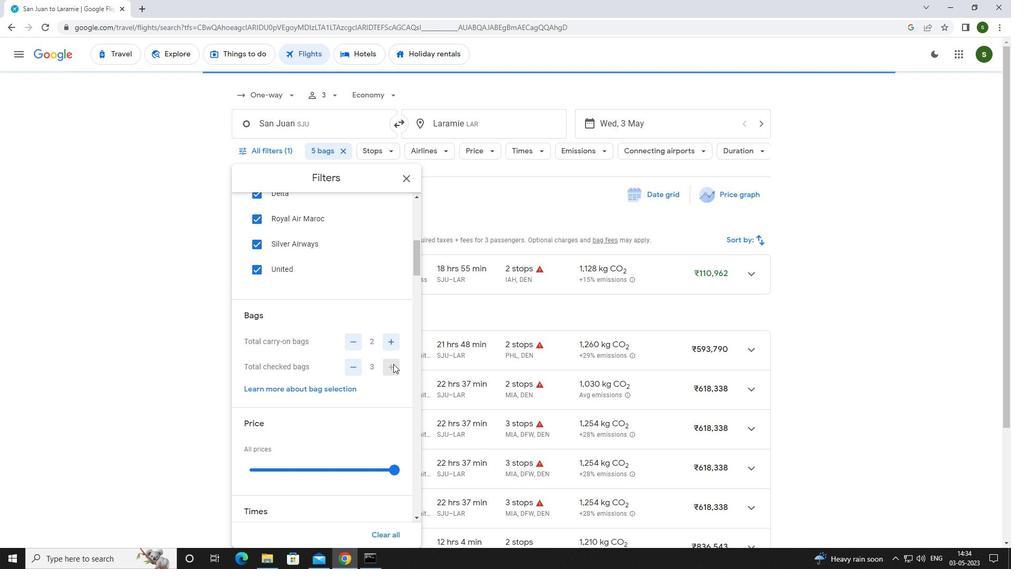 
Action: Mouse scrolled (393, 363) with delta (0, 0)
Screenshot: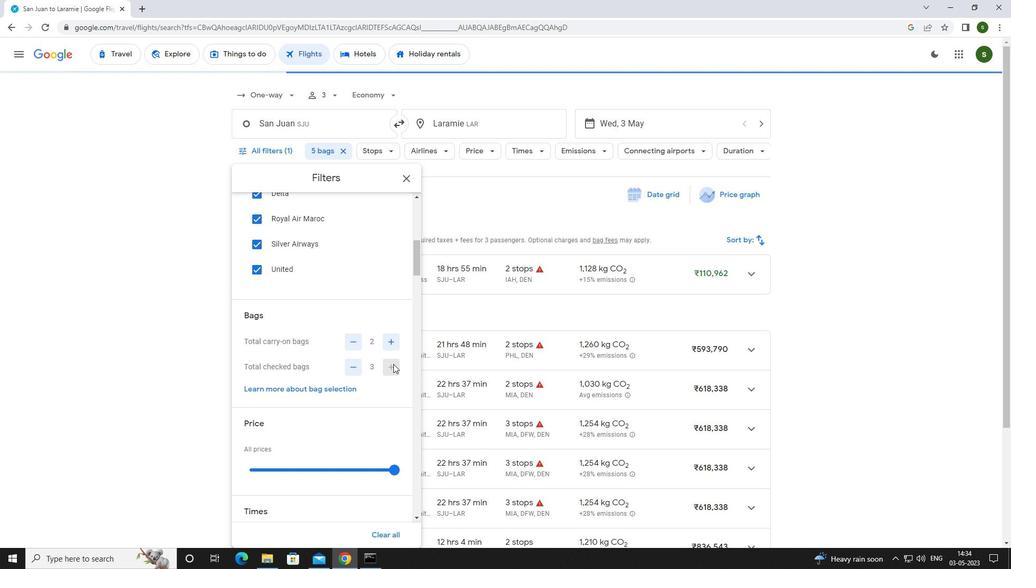 
Action: Mouse pressed left at (393, 364)
Screenshot: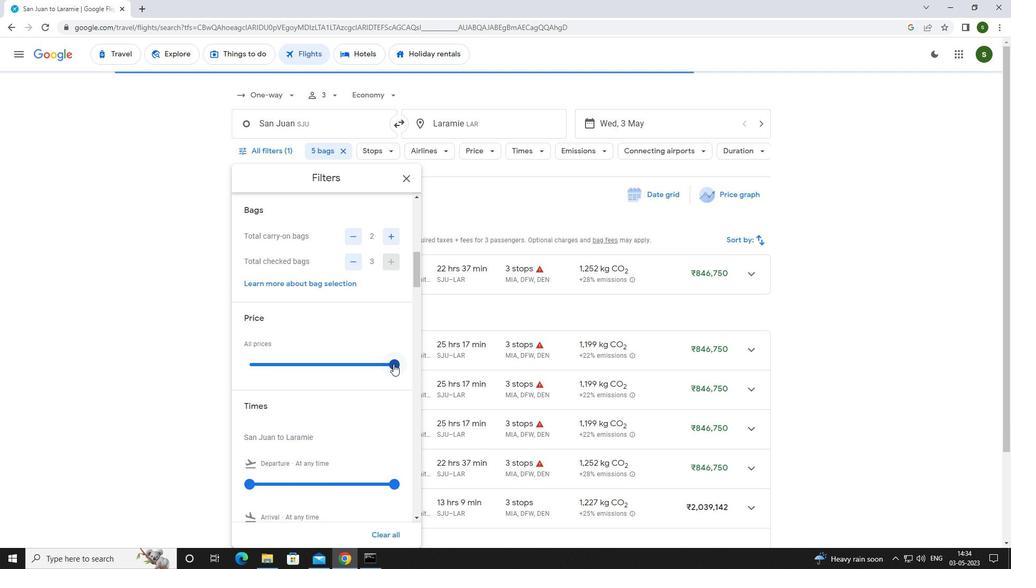 
Action: Mouse moved to (252, 366)
Screenshot: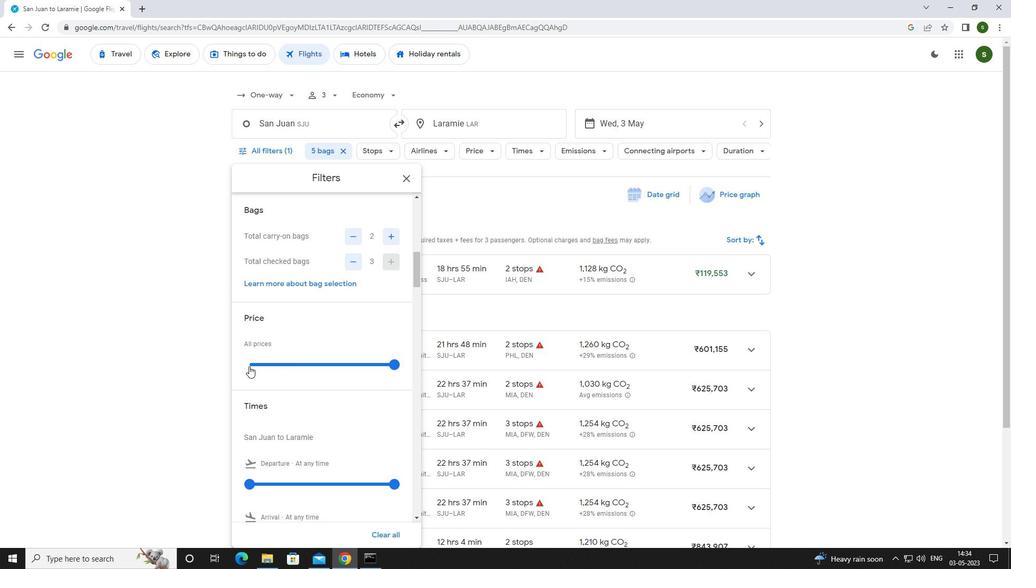 
Action: Mouse pressed left at (252, 366)
Screenshot: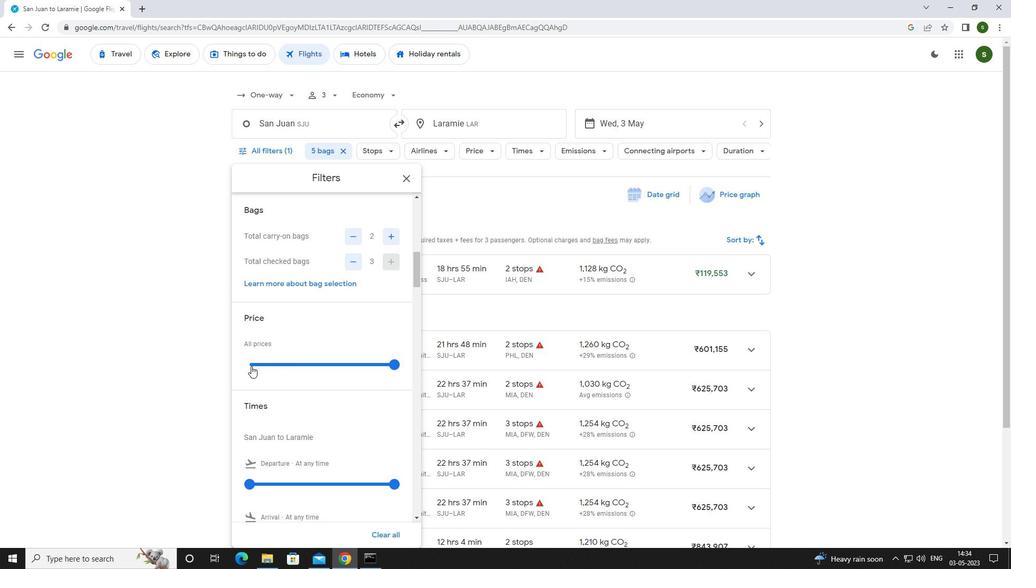 
Action: Mouse pressed left at (252, 366)
Screenshot: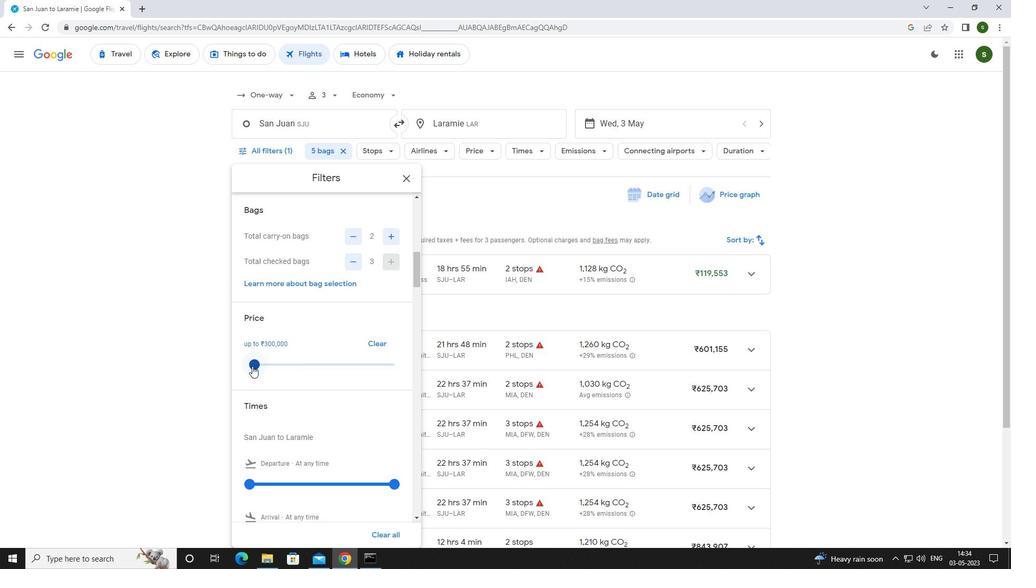 
Action: Mouse moved to (291, 367)
Screenshot: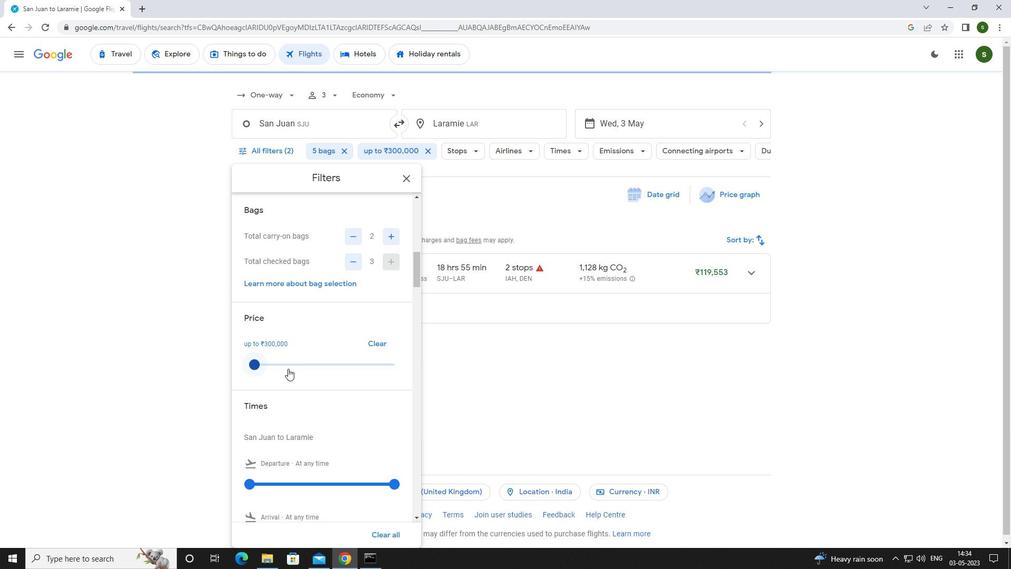 
Action: Mouse scrolled (291, 367) with delta (0, 0)
Screenshot: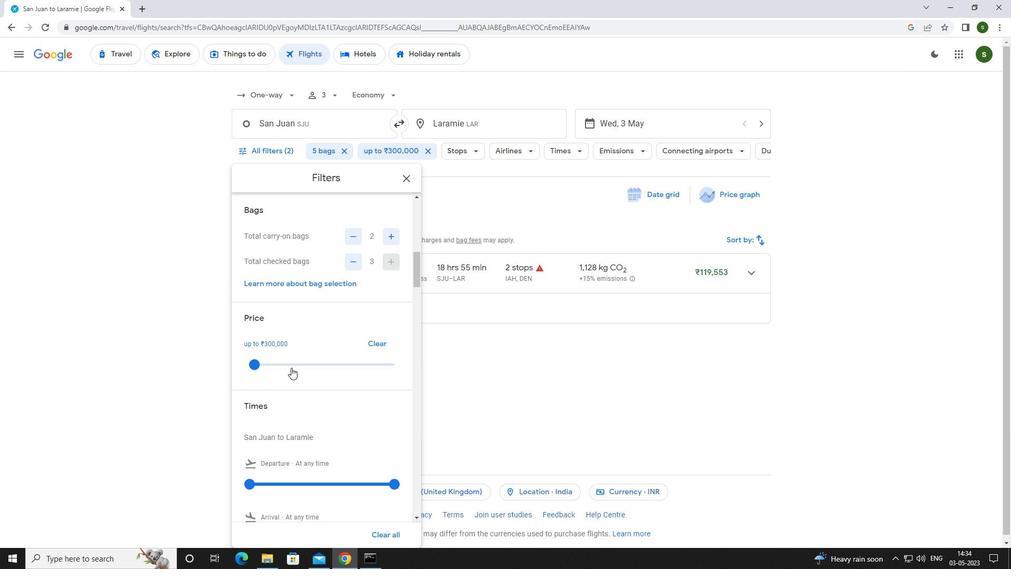 
Action: Mouse scrolled (291, 367) with delta (0, 0)
Screenshot: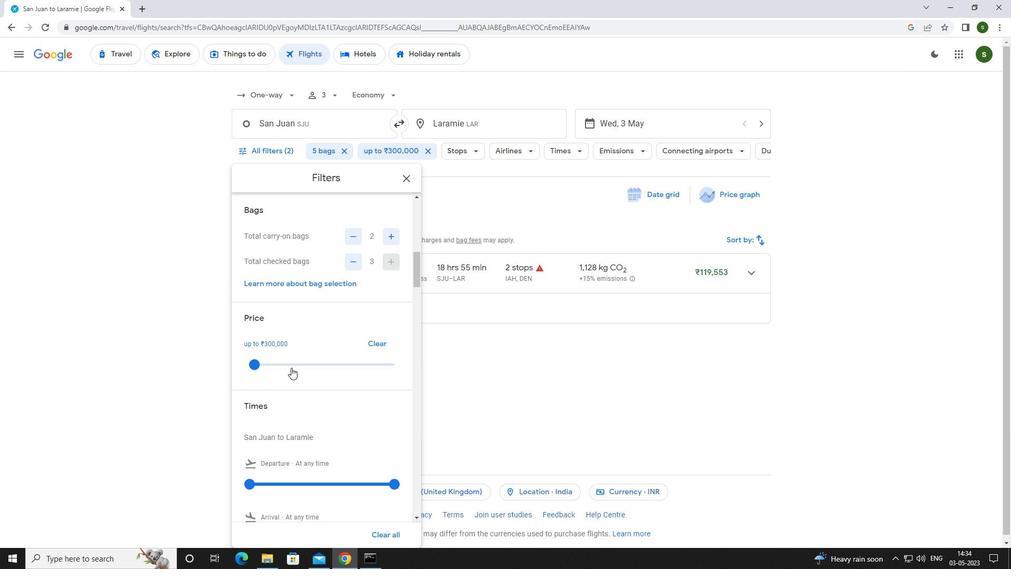 
Action: Mouse moved to (248, 379)
Screenshot: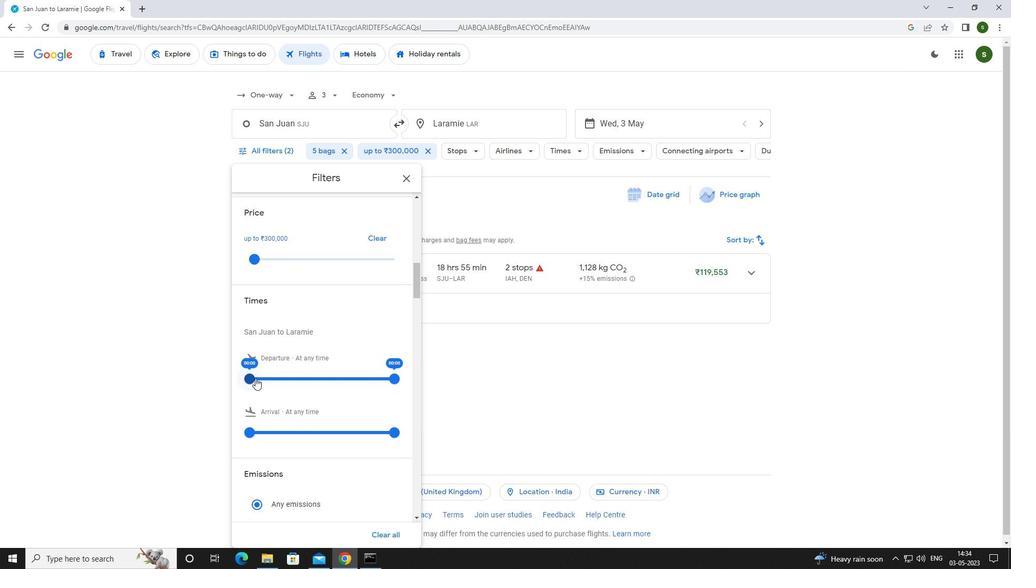 
Action: Mouse pressed left at (248, 379)
Screenshot: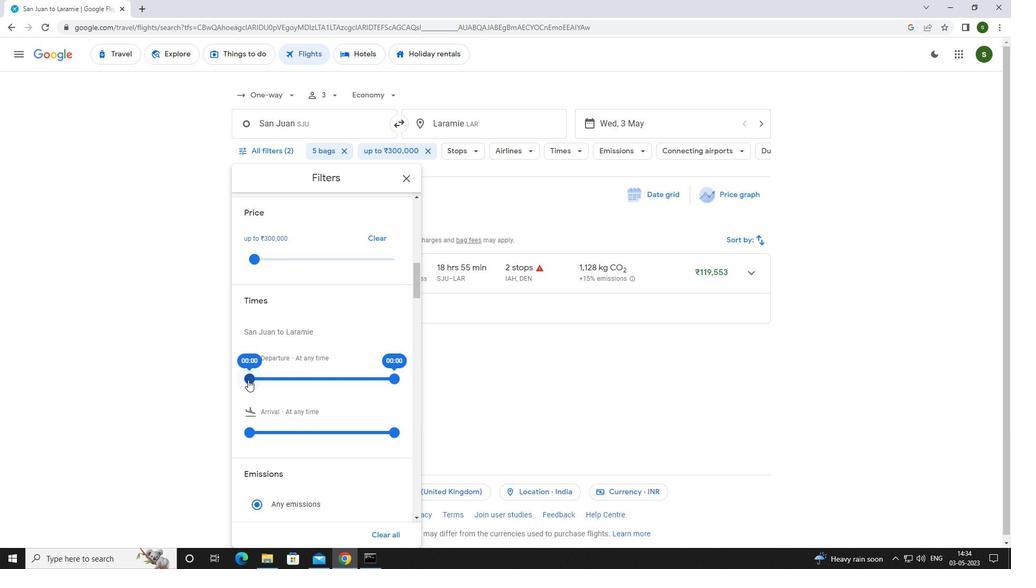 
Action: Mouse moved to (466, 378)
Screenshot: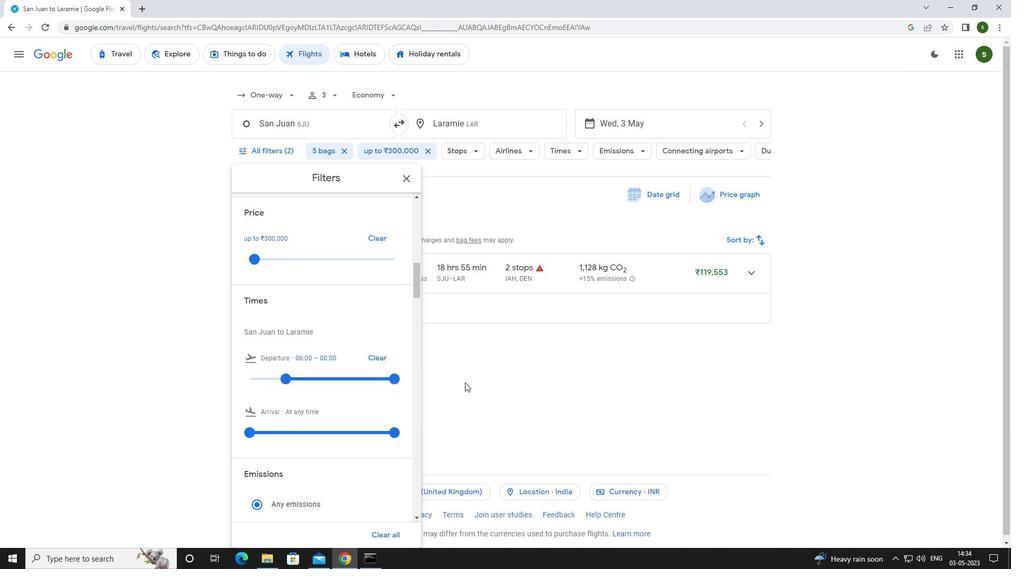 
Action: Mouse pressed left at (466, 378)
Screenshot: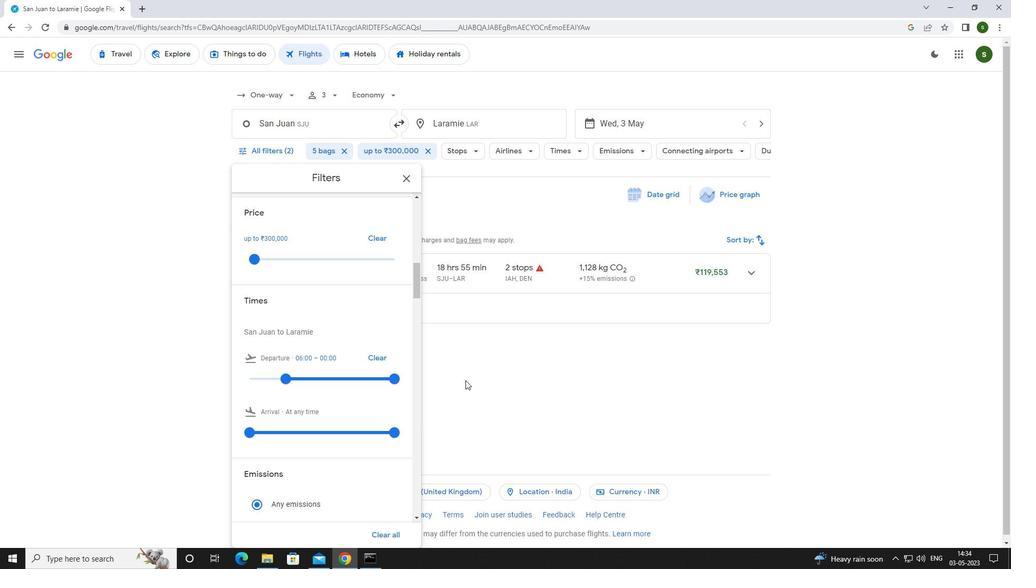 
